 Task: Add Megafood Organic Mixed Fruit D3 1000 IU Bone Muscle & Immune Support Gummies to the cart.
Action: Mouse pressed left at (34, 94)
Screenshot: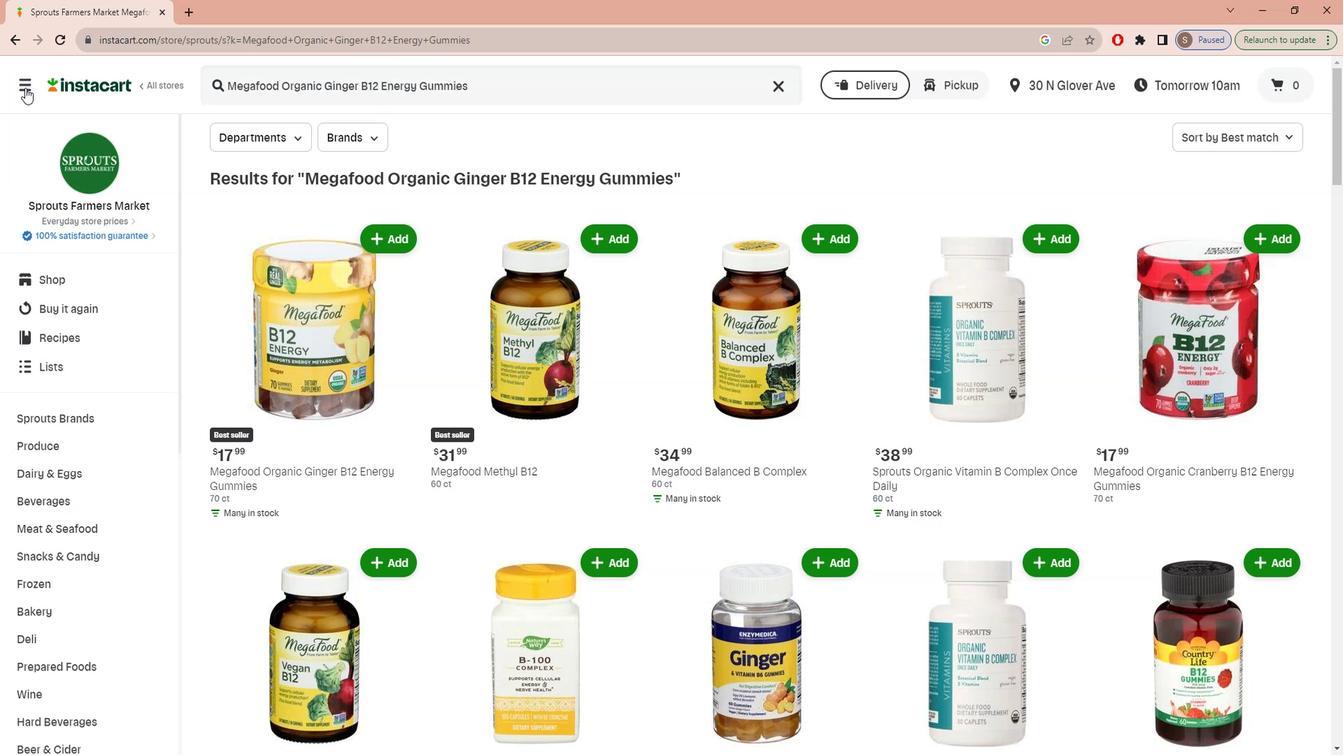
Action: Mouse moved to (41, 191)
Screenshot: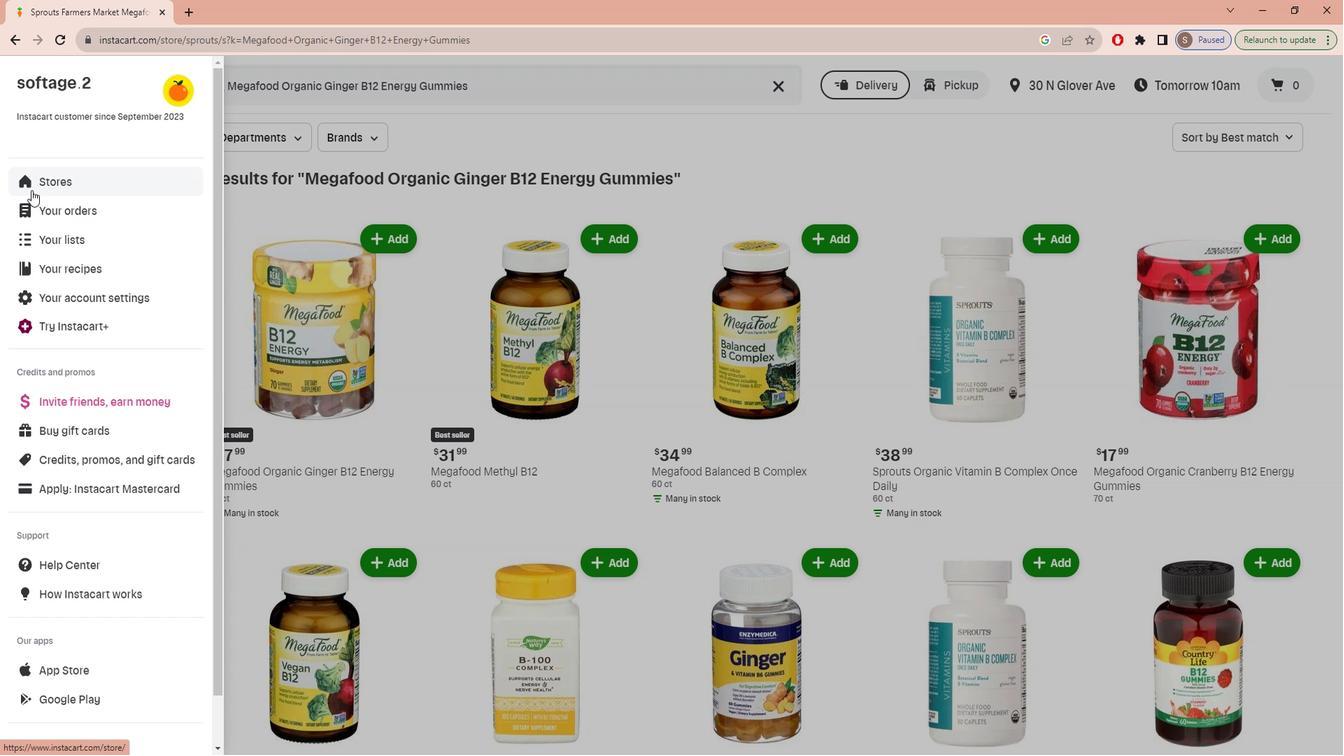 
Action: Mouse pressed left at (41, 191)
Screenshot: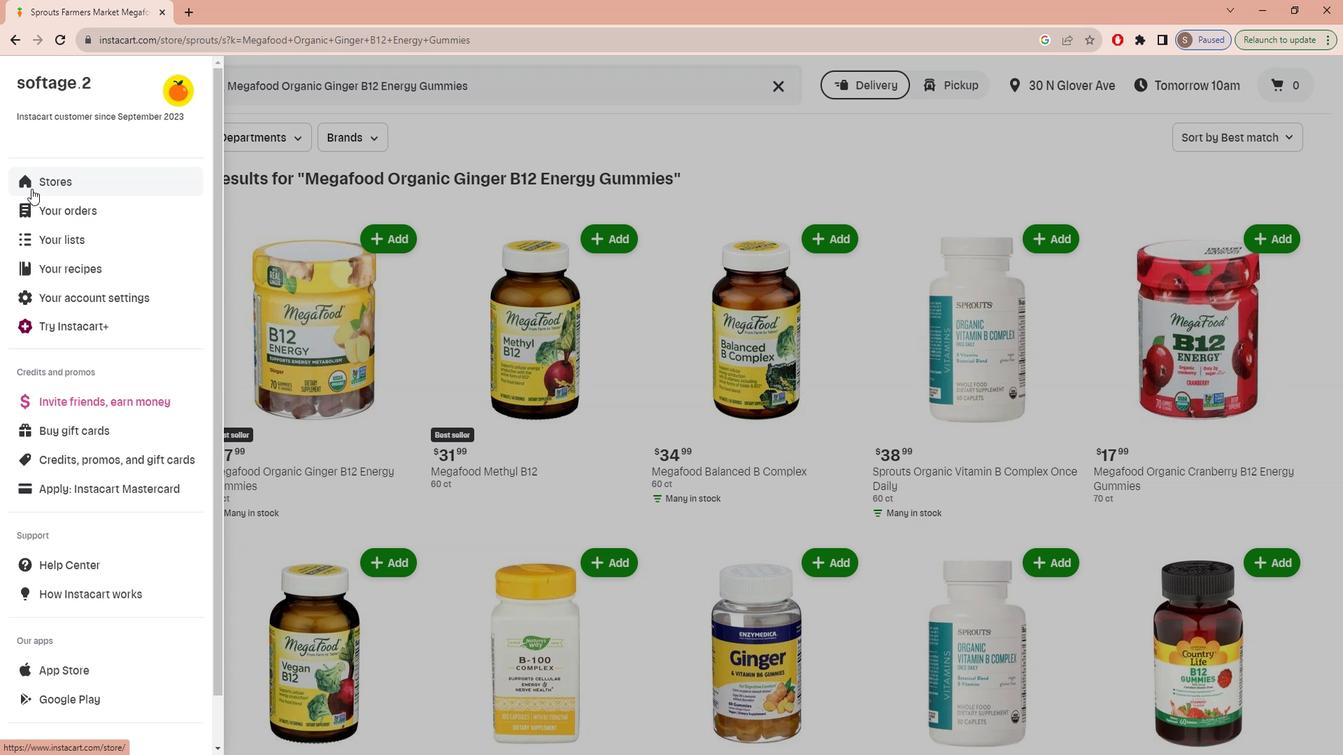 
Action: Mouse moved to (341, 146)
Screenshot: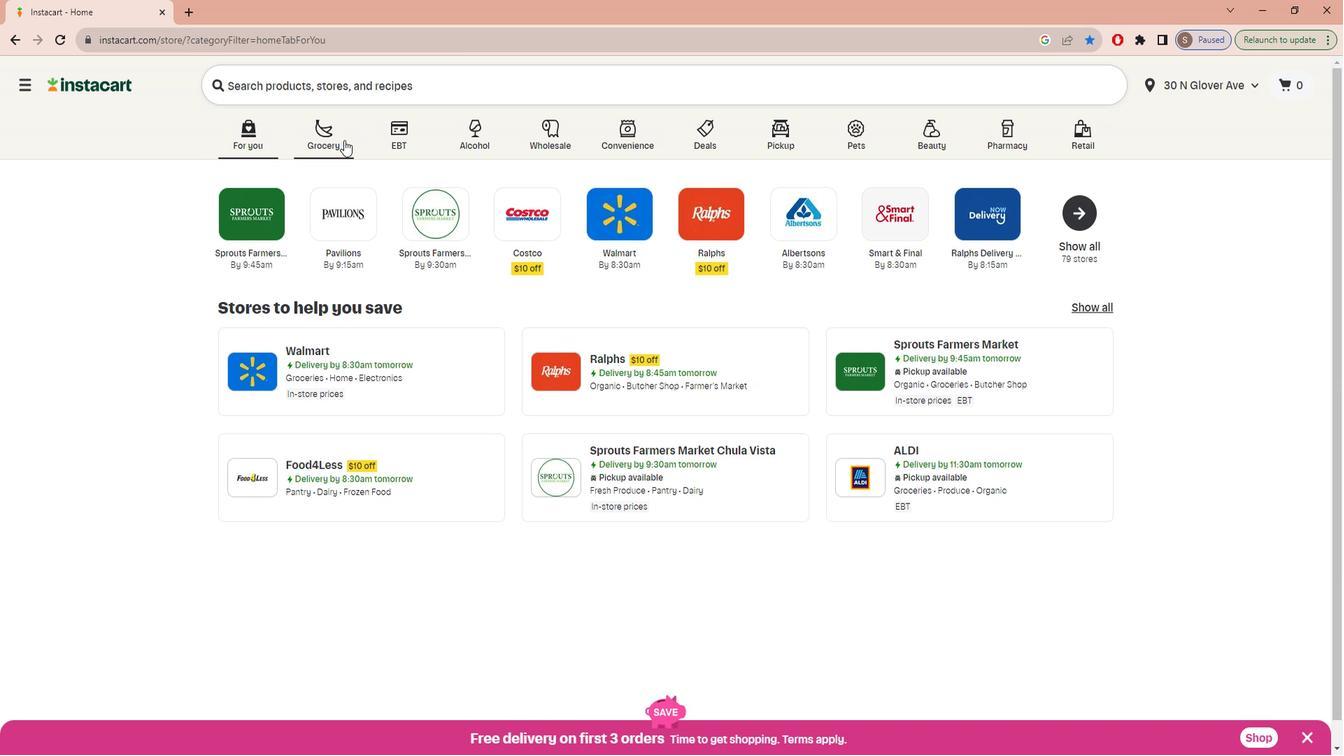 
Action: Mouse pressed left at (341, 146)
Screenshot: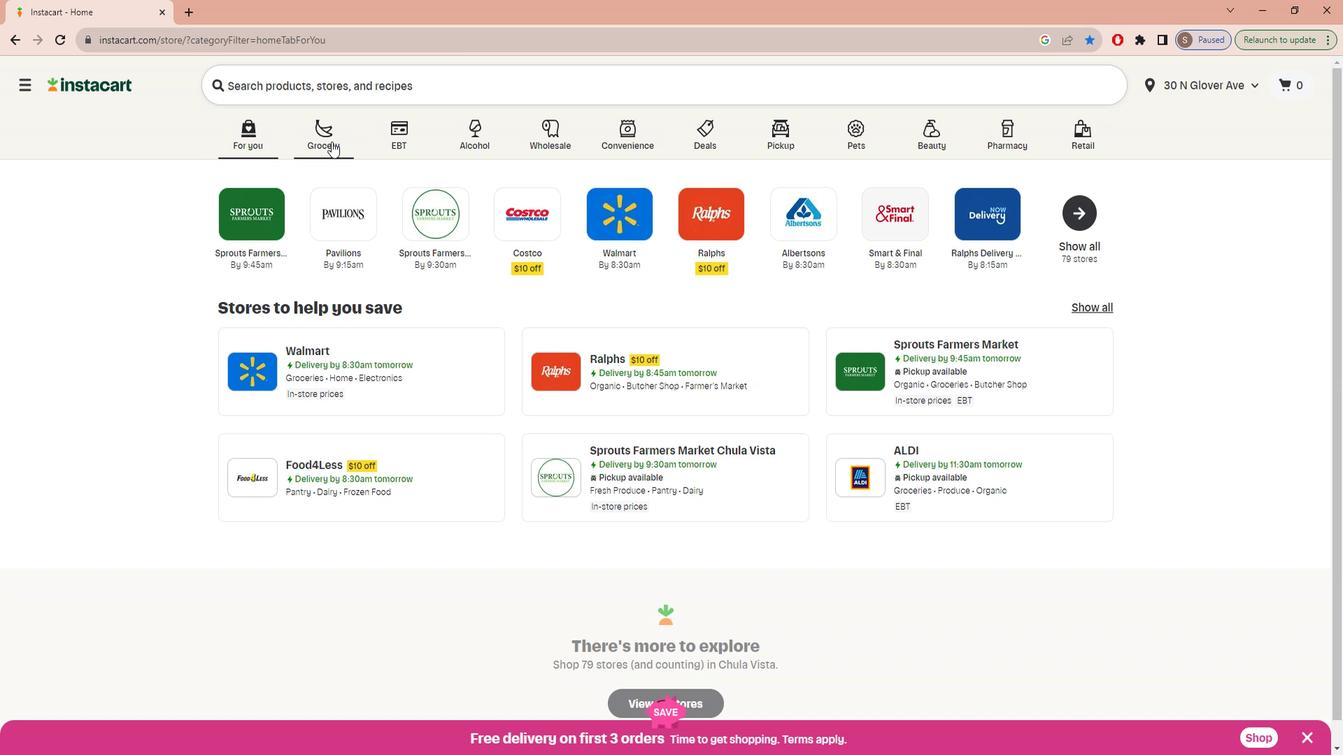 
Action: Mouse moved to (311, 410)
Screenshot: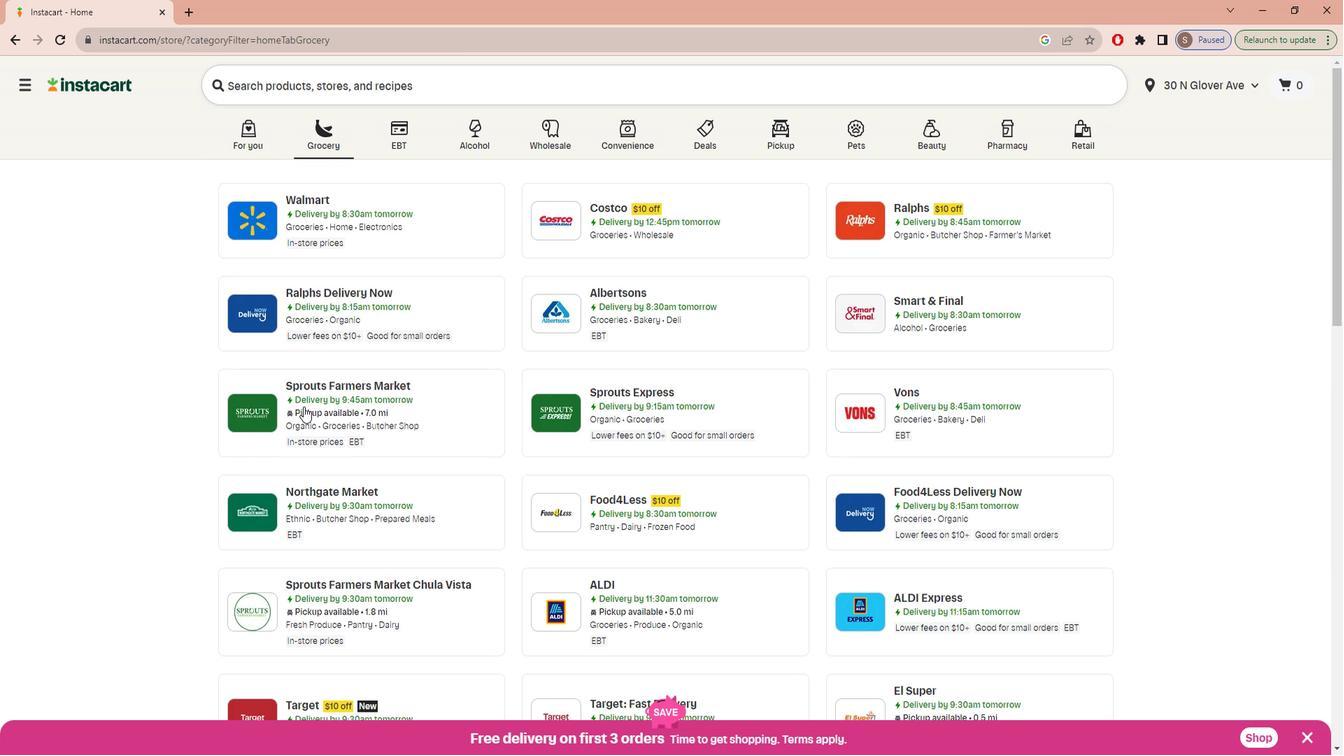 
Action: Mouse pressed left at (311, 410)
Screenshot: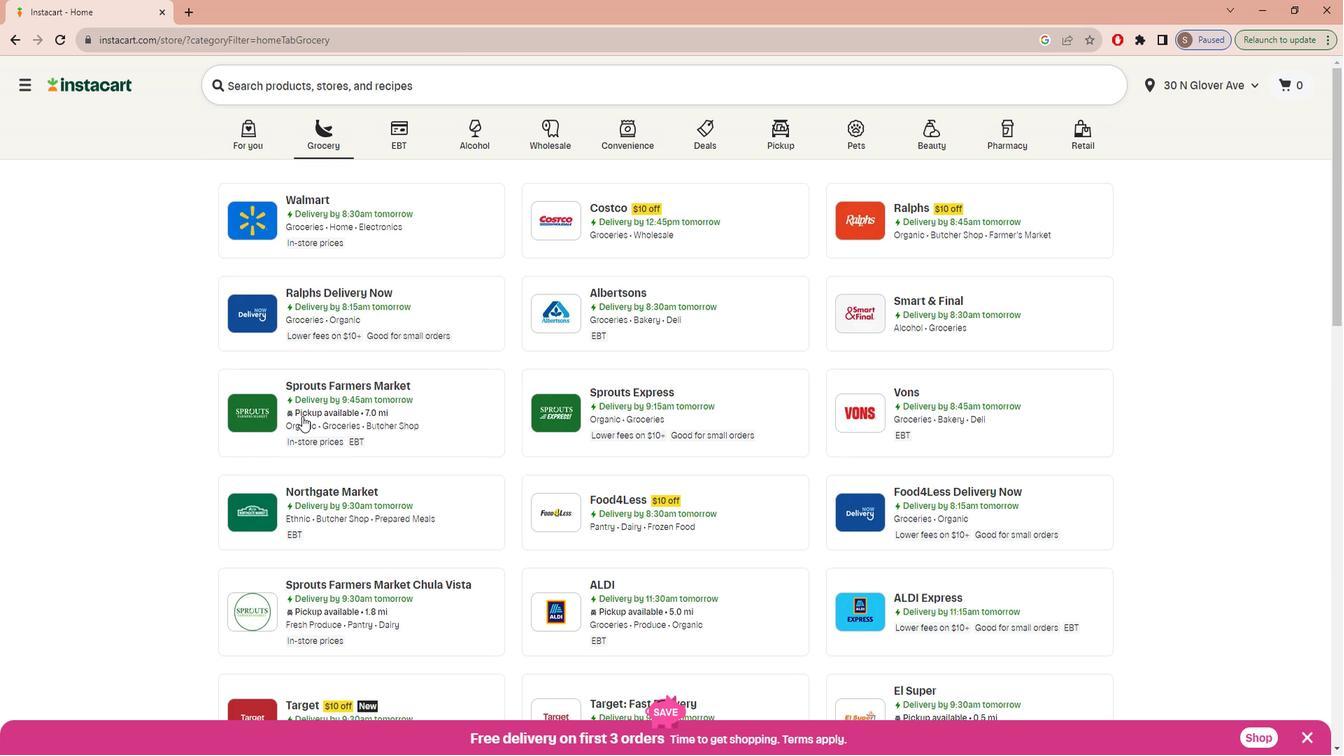
Action: Mouse moved to (132, 549)
Screenshot: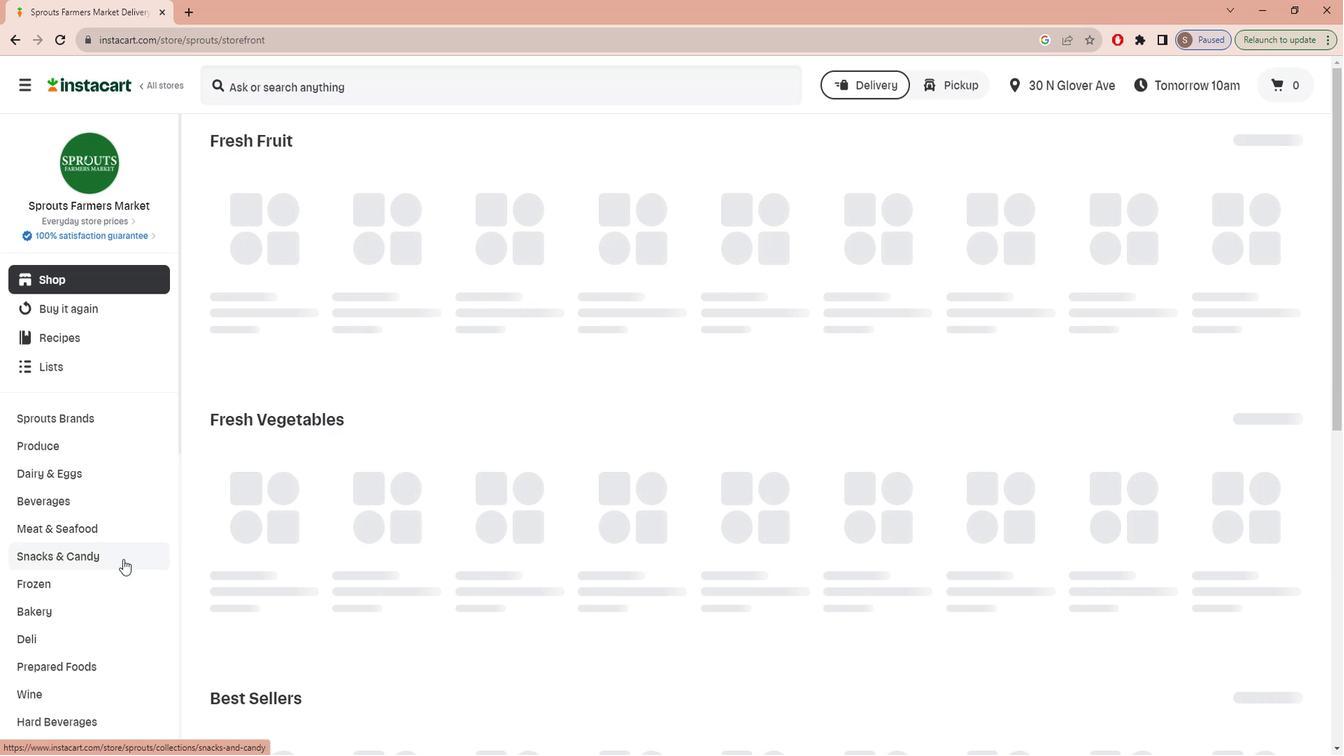 
Action: Mouse scrolled (132, 548) with delta (0, 0)
Screenshot: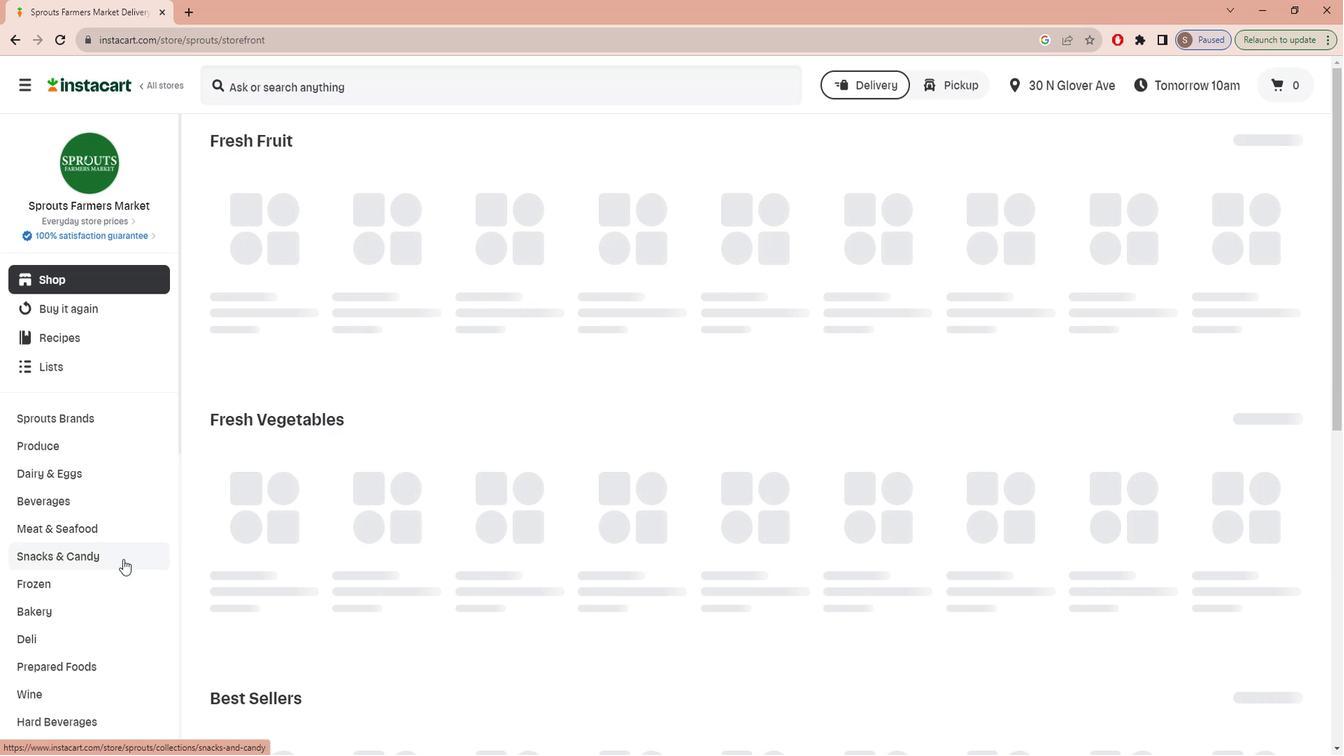 
Action: Mouse moved to (130, 549)
Screenshot: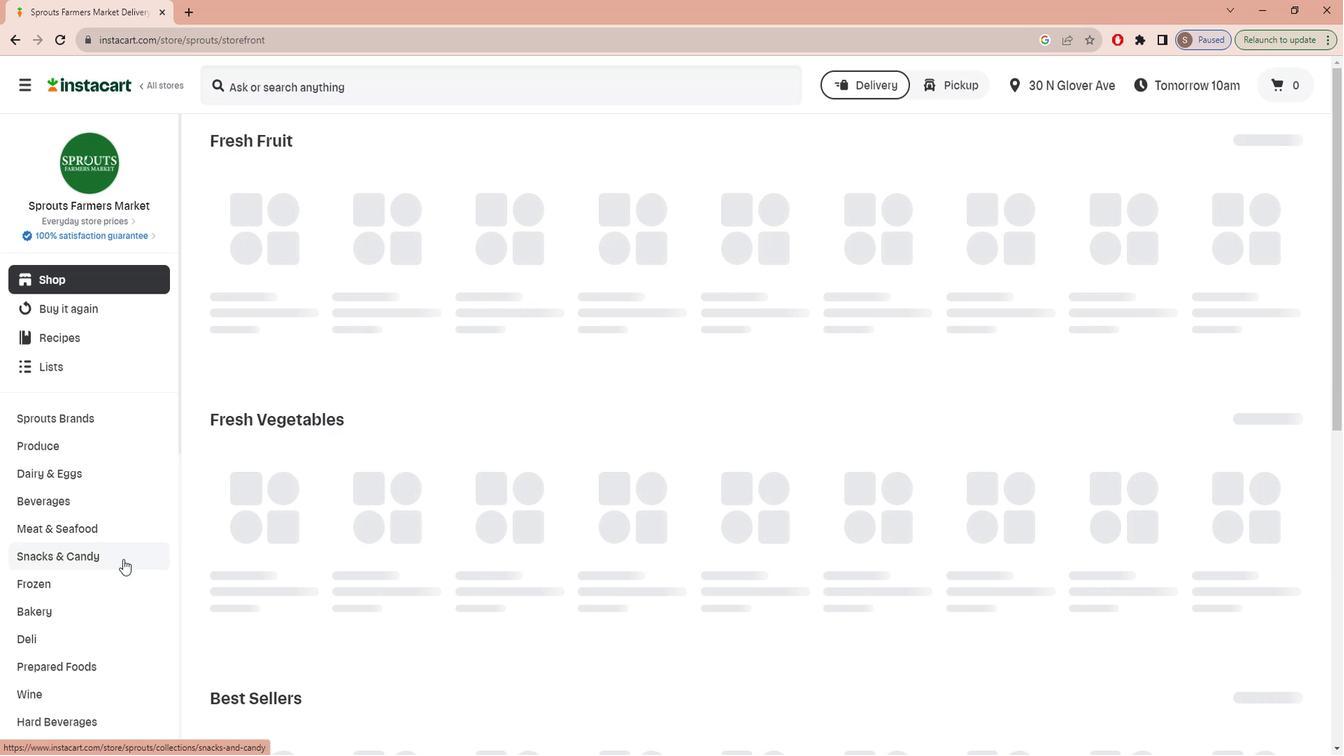 
Action: Mouse scrolled (130, 548) with delta (0, 0)
Screenshot: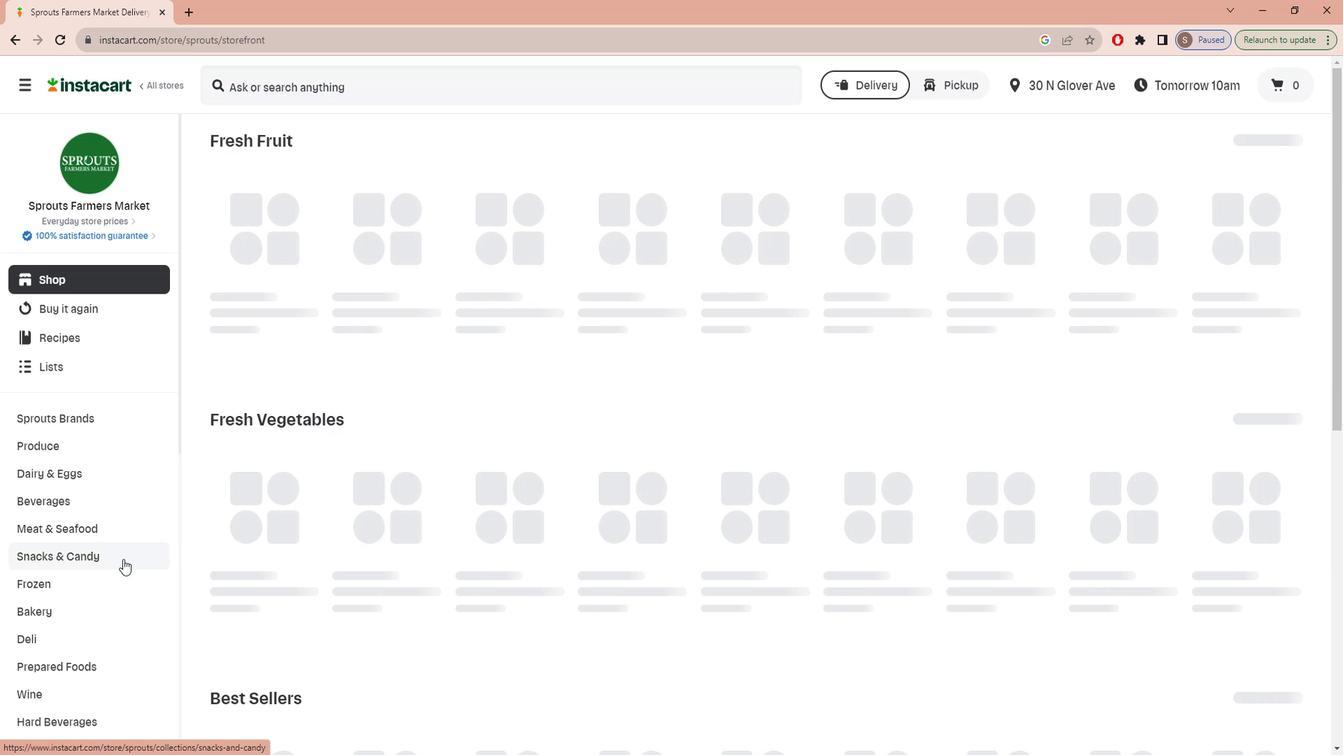 
Action: Mouse moved to (129, 550)
Screenshot: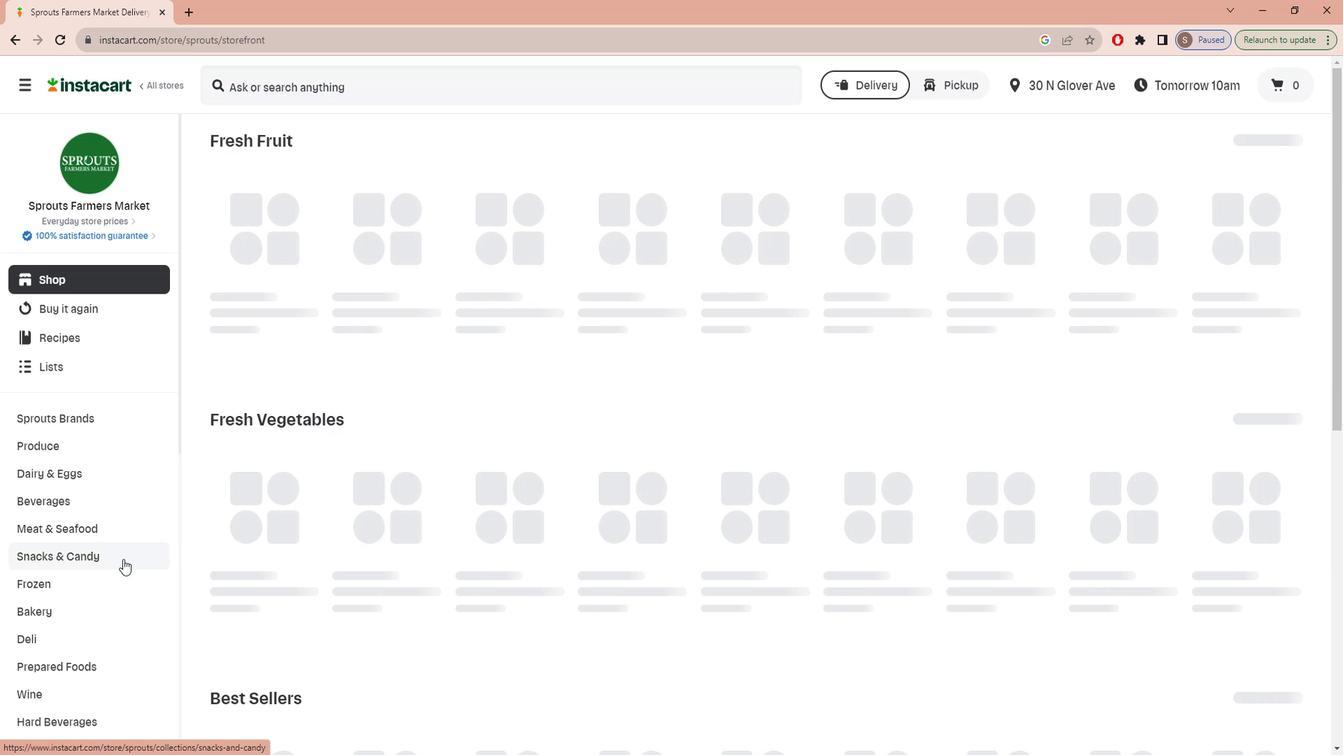
Action: Mouse scrolled (129, 549) with delta (0, 0)
Screenshot: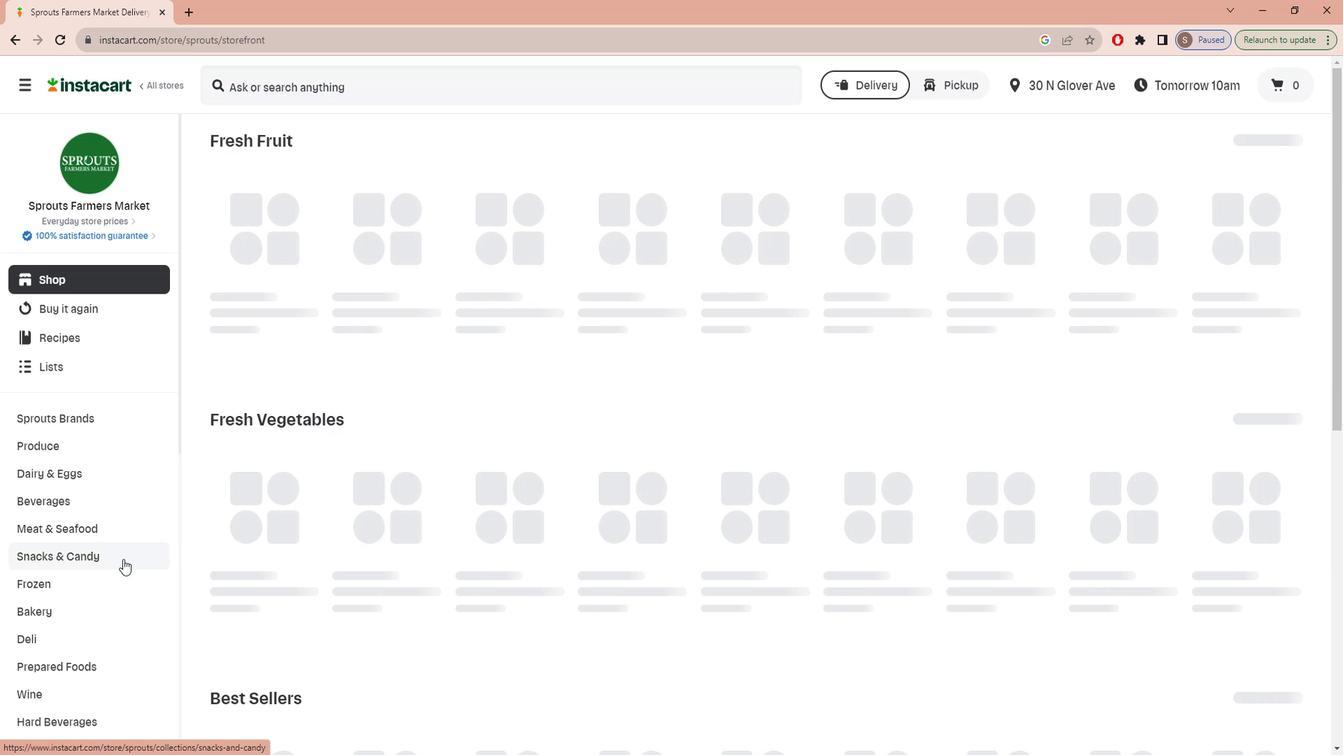 
Action: Mouse moved to (127, 551)
Screenshot: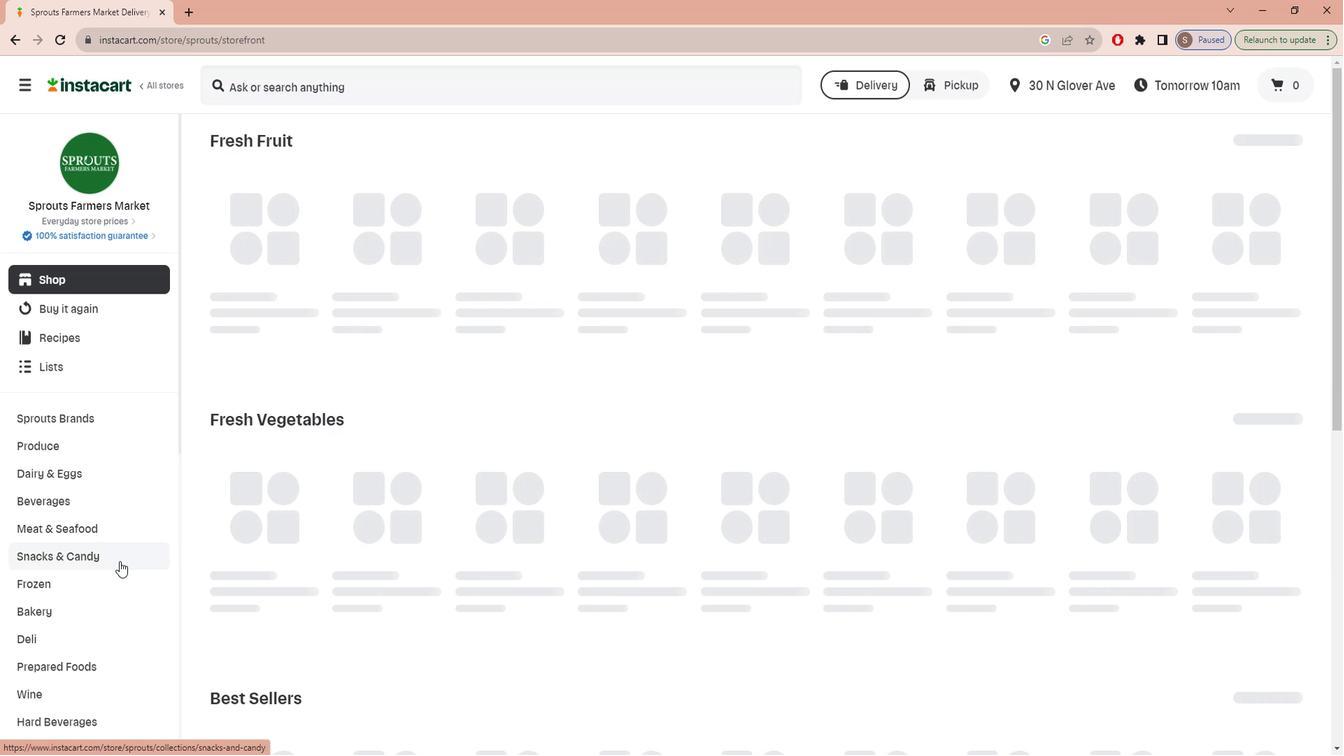 
Action: Mouse scrolled (127, 550) with delta (0, 0)
Screenshot: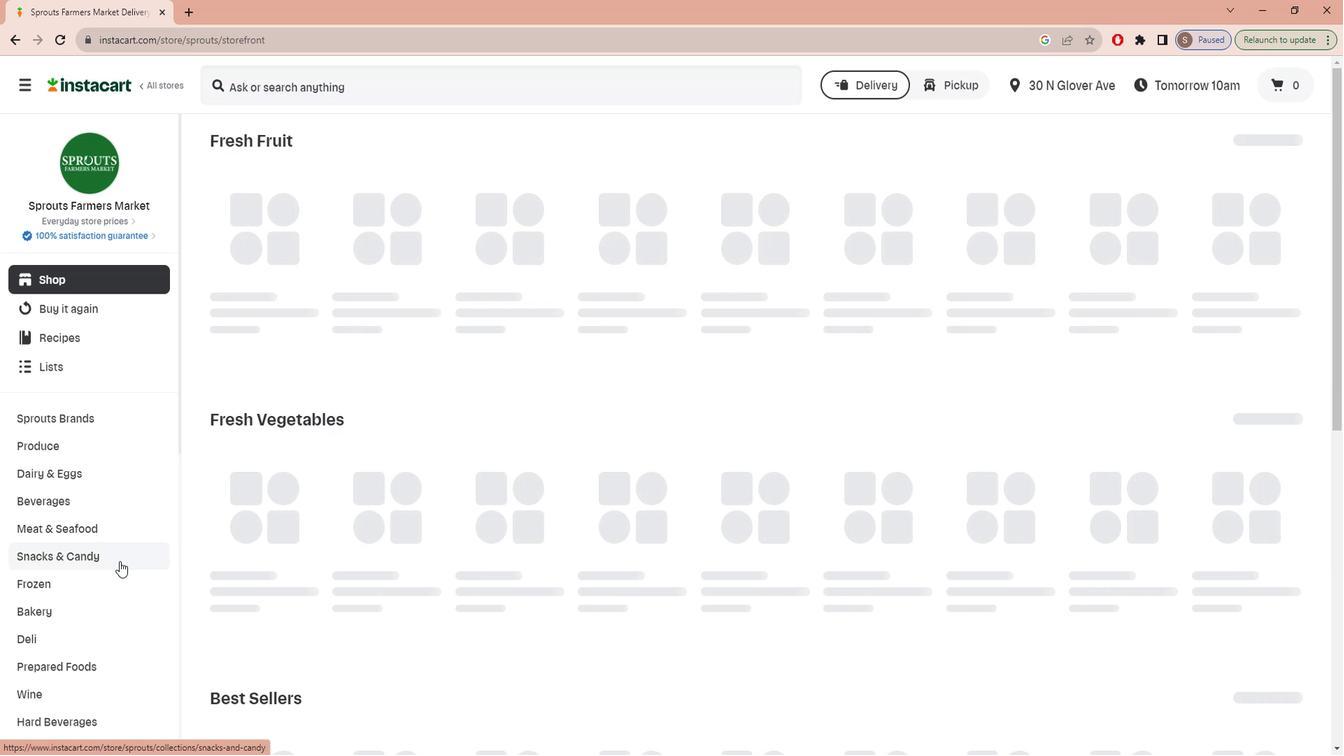 
Action: Mouse moved to (125, 551)
Screenshot: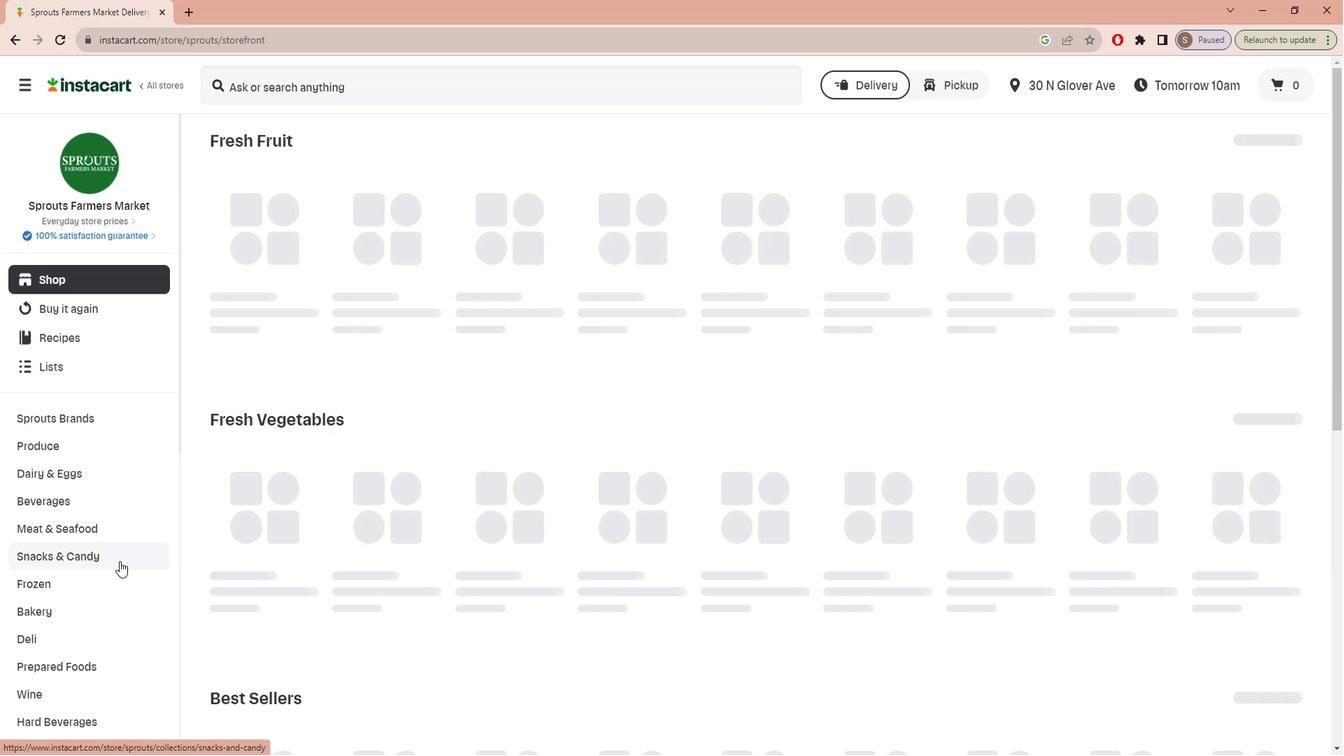 
Action: Mouse scrolled (125, 550) with delta (0, 0)
Screenshot: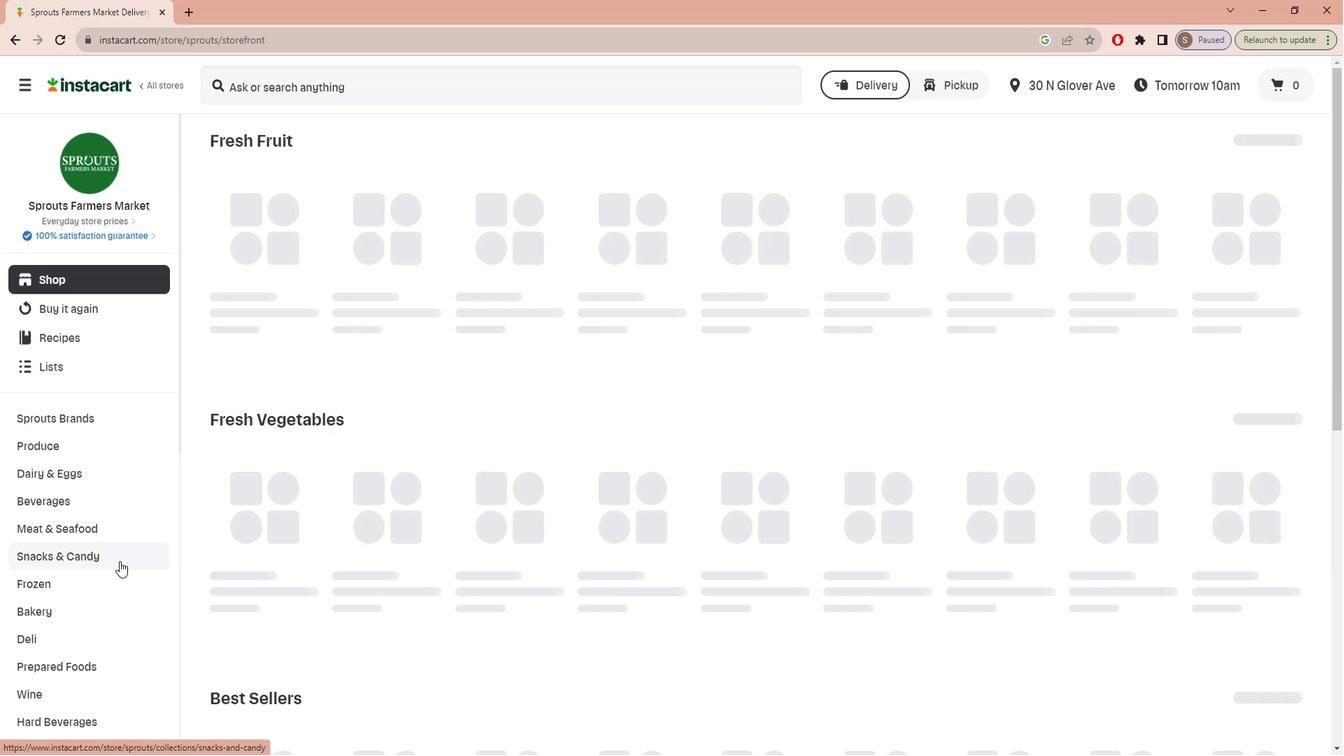 
Action: Mouse moved to (124, 552)
Screenshot: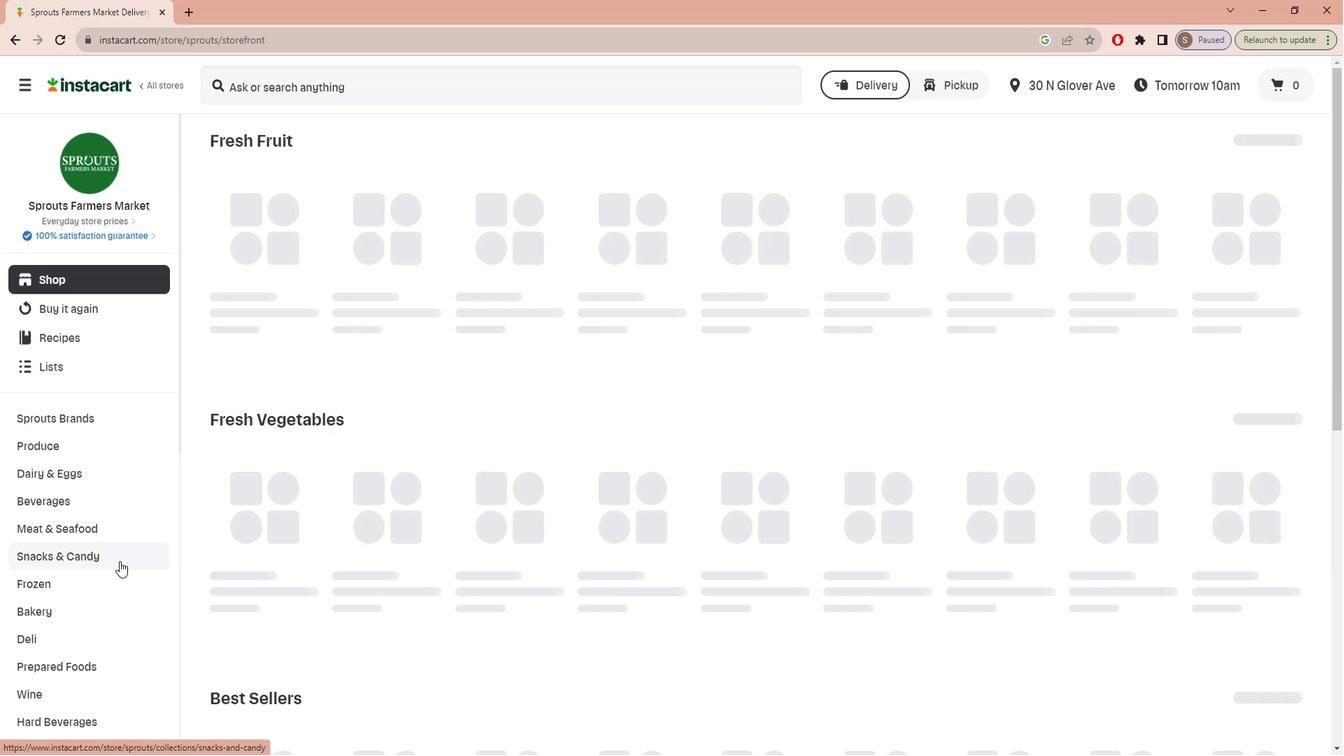 
Action: Mouse scrolled (124, 551) with delta (0, 0)
Screenshot: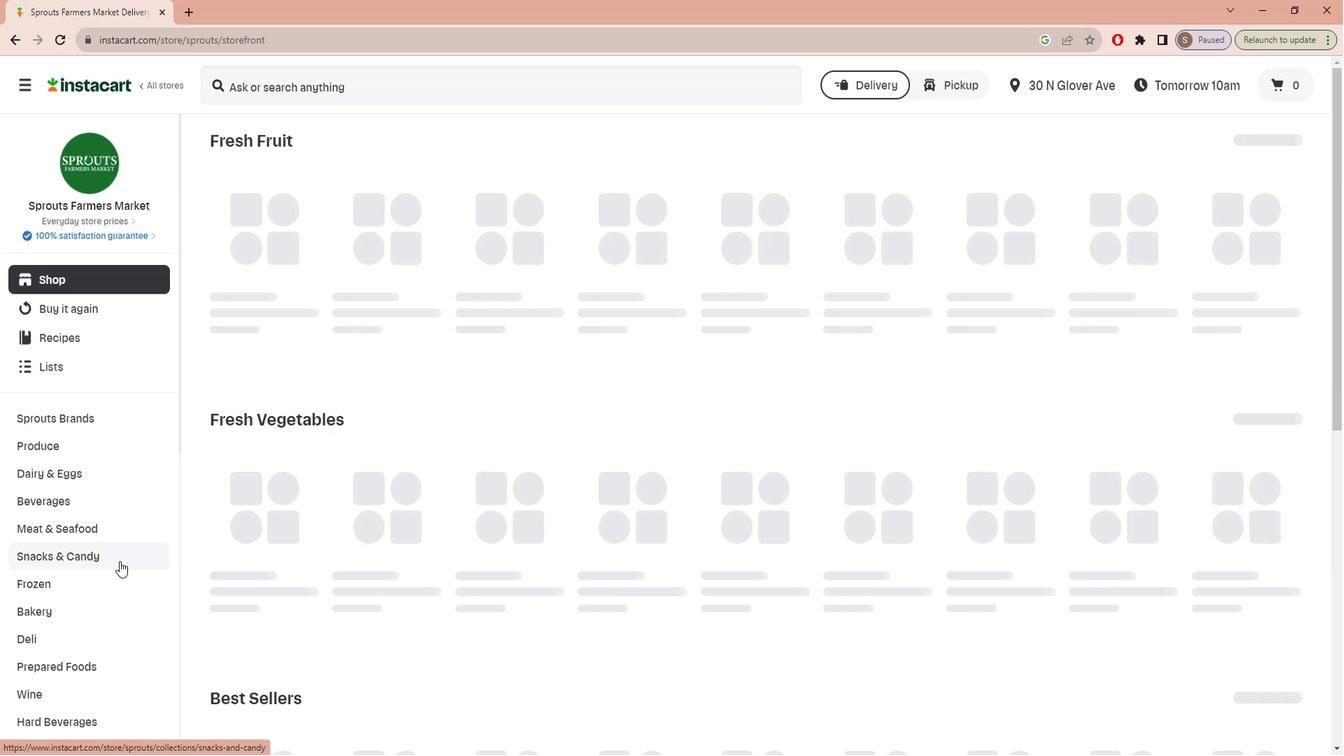 
Action: Mouse moved to (123, 552)
Screenshot: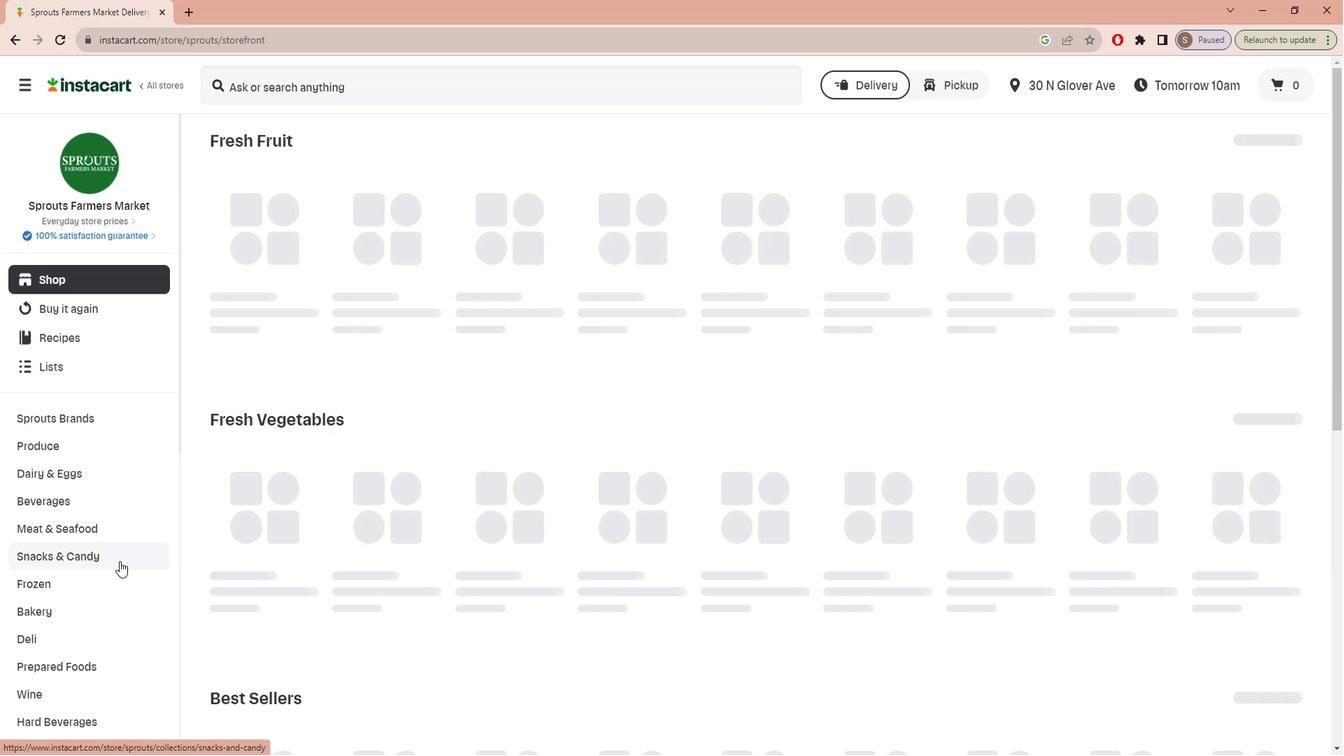 
Action: Mouse scrolled (123, 551) with delta (0, 0)
Screenshot: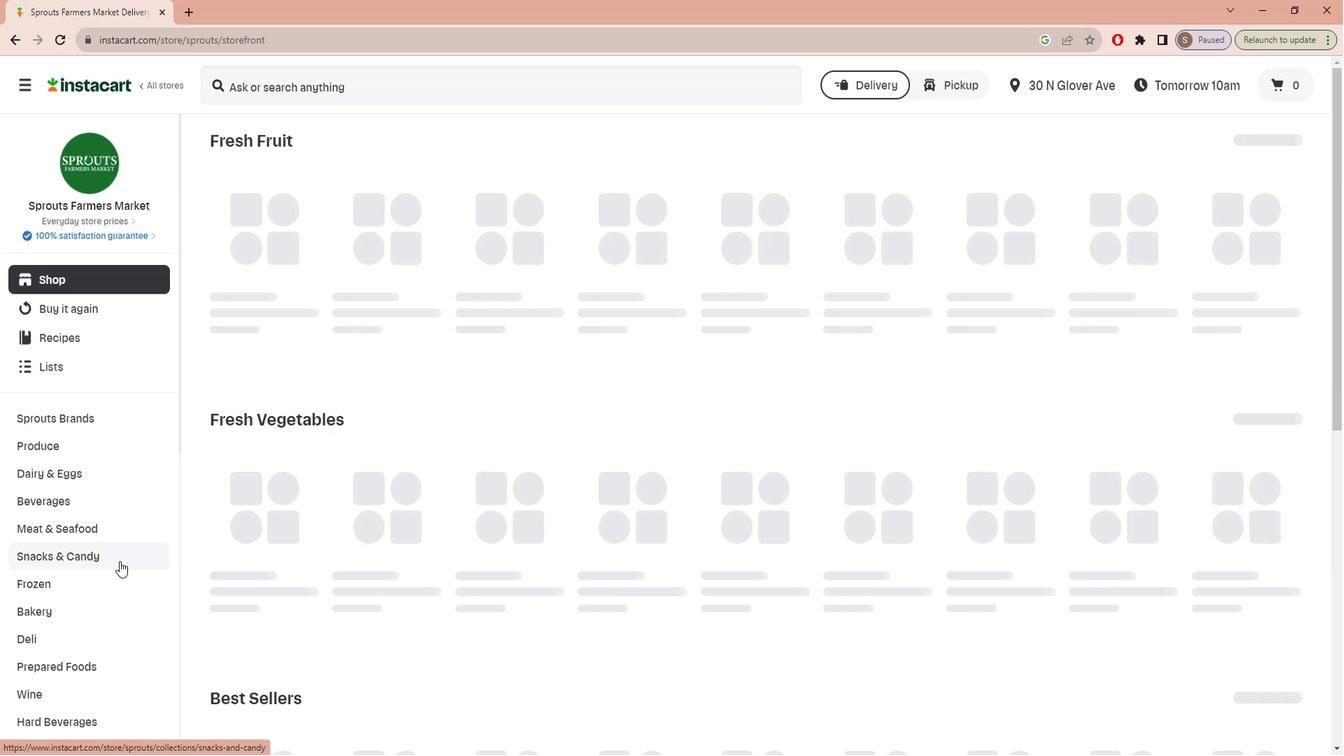 
Action: Mouse moved to (114, 556)
Screenshot: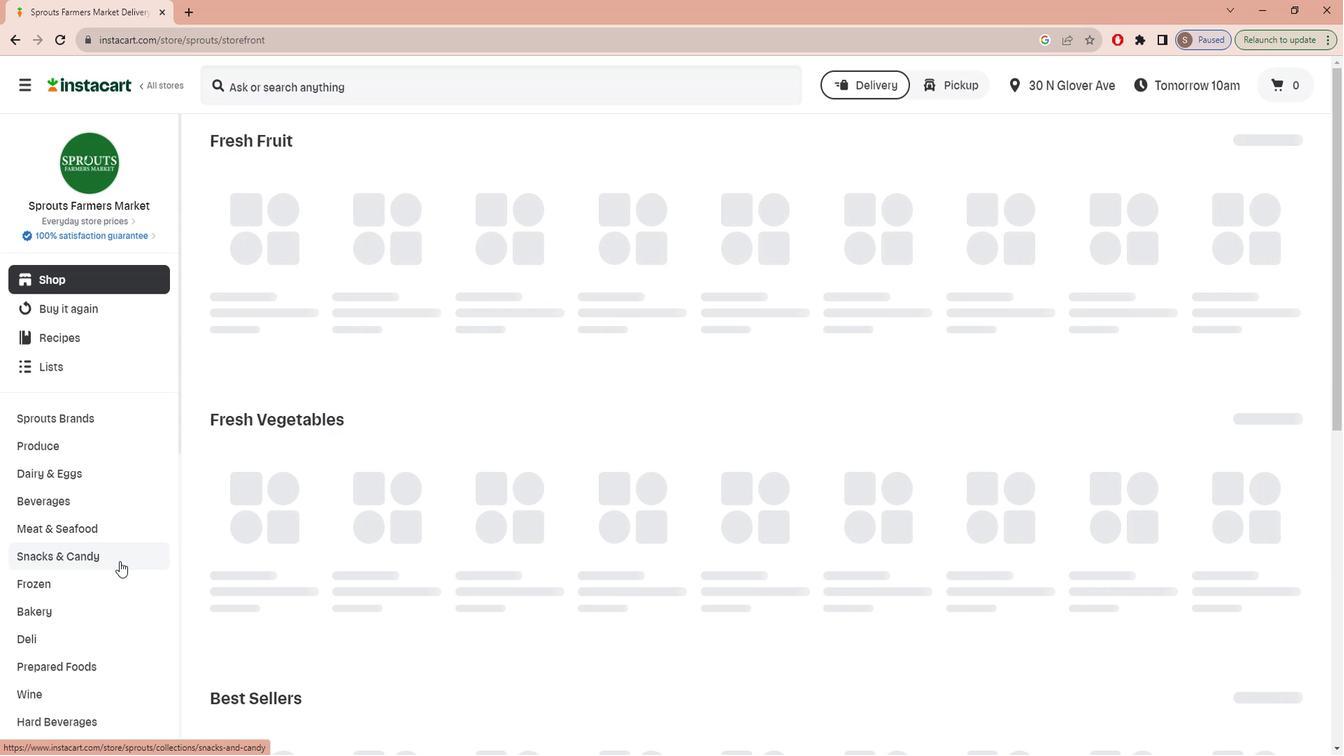 
Action: Mouse scrolled (114, 555) with delta (0, 0)
Screenshot: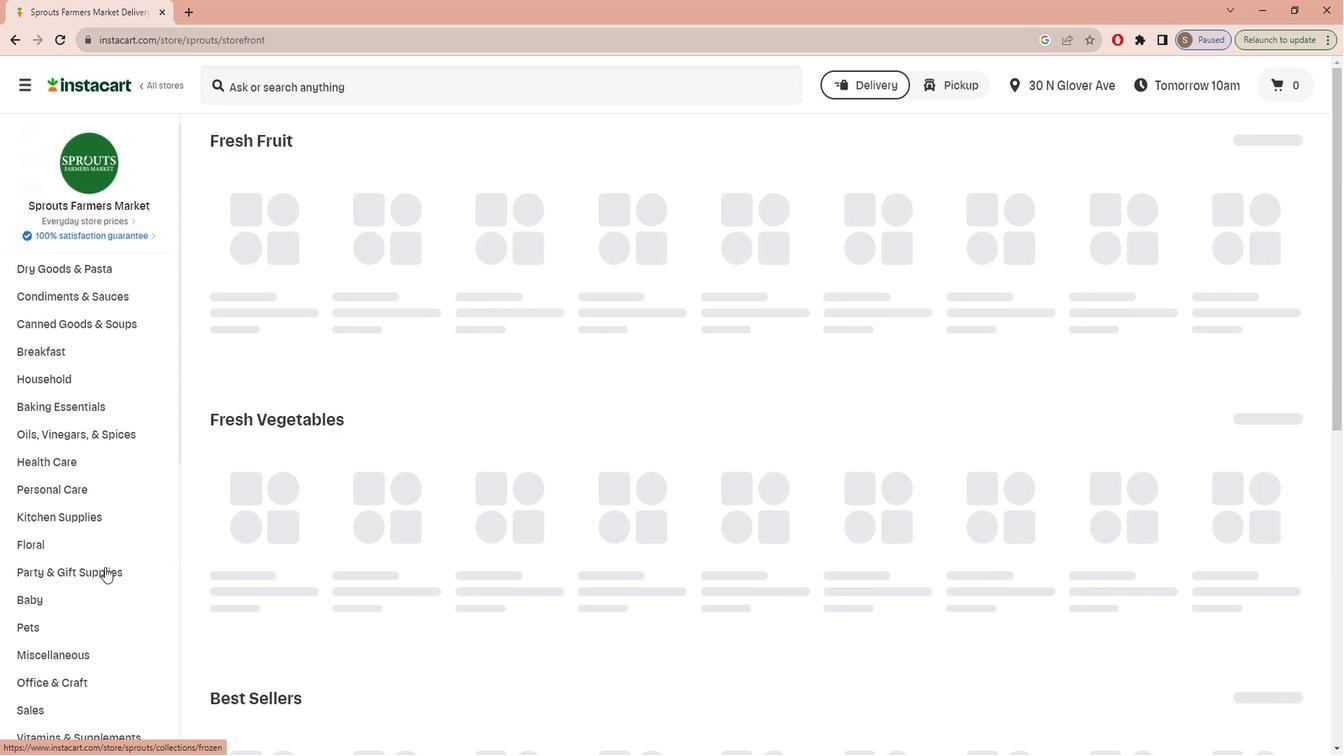 
Action: Mouse scrolled (114, 555) with delta (0, 0)
Screenshot: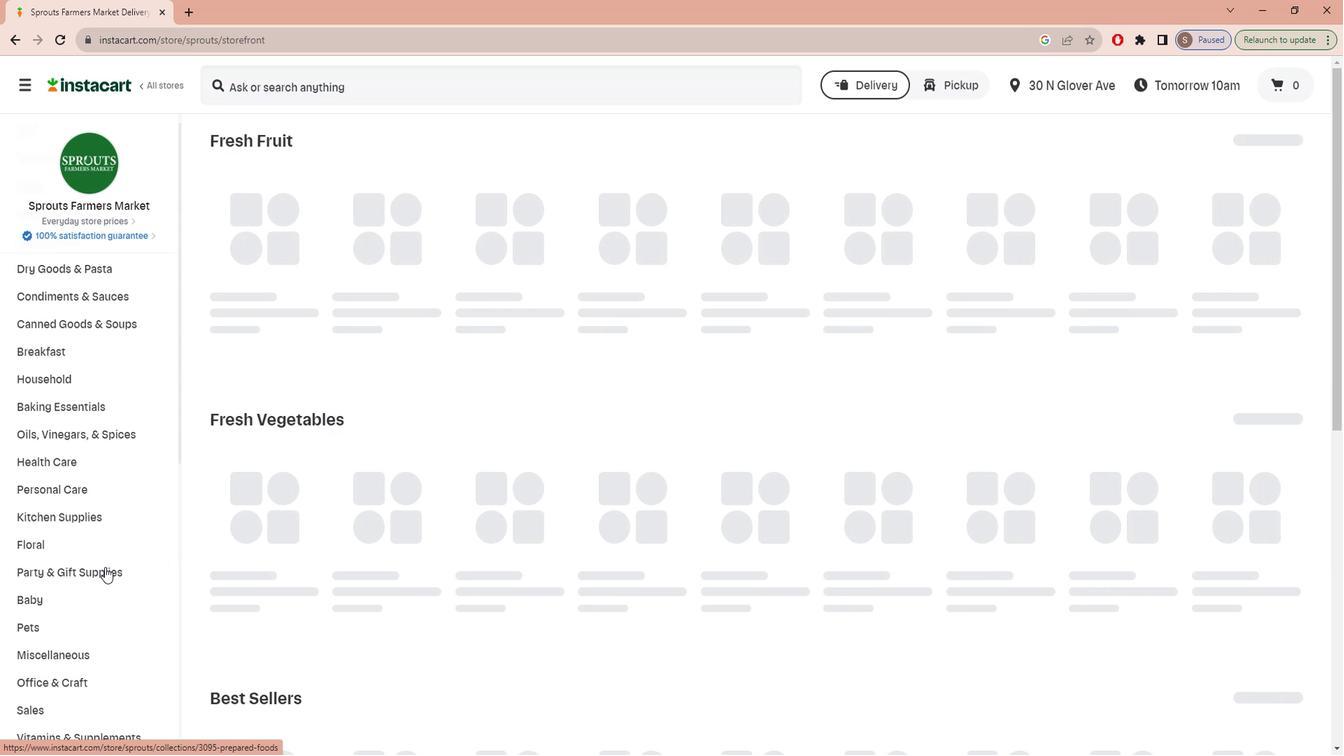 
Action: Mouse scrolled (114, 555) with delta (0, 0)
Screenshot: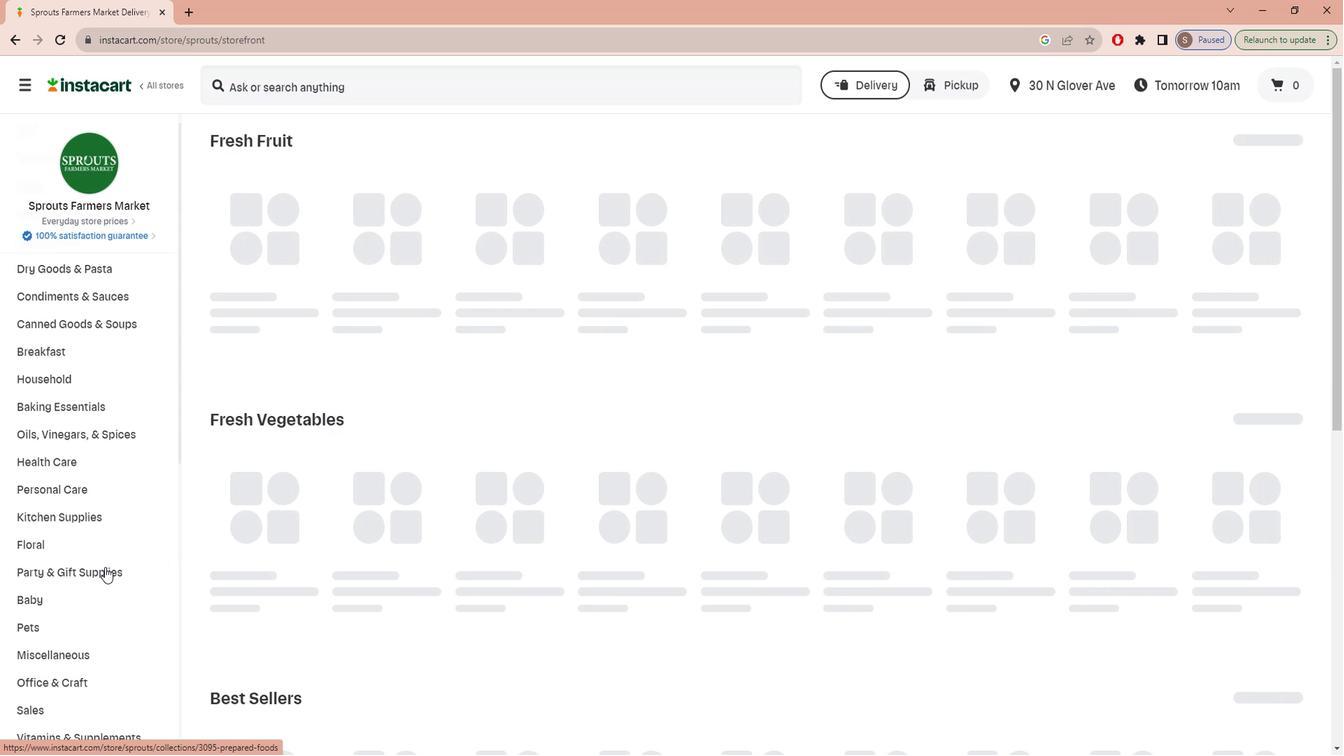 
Action: Mouse scrolled (114, 555) with delta (0, 0)
Screenshot: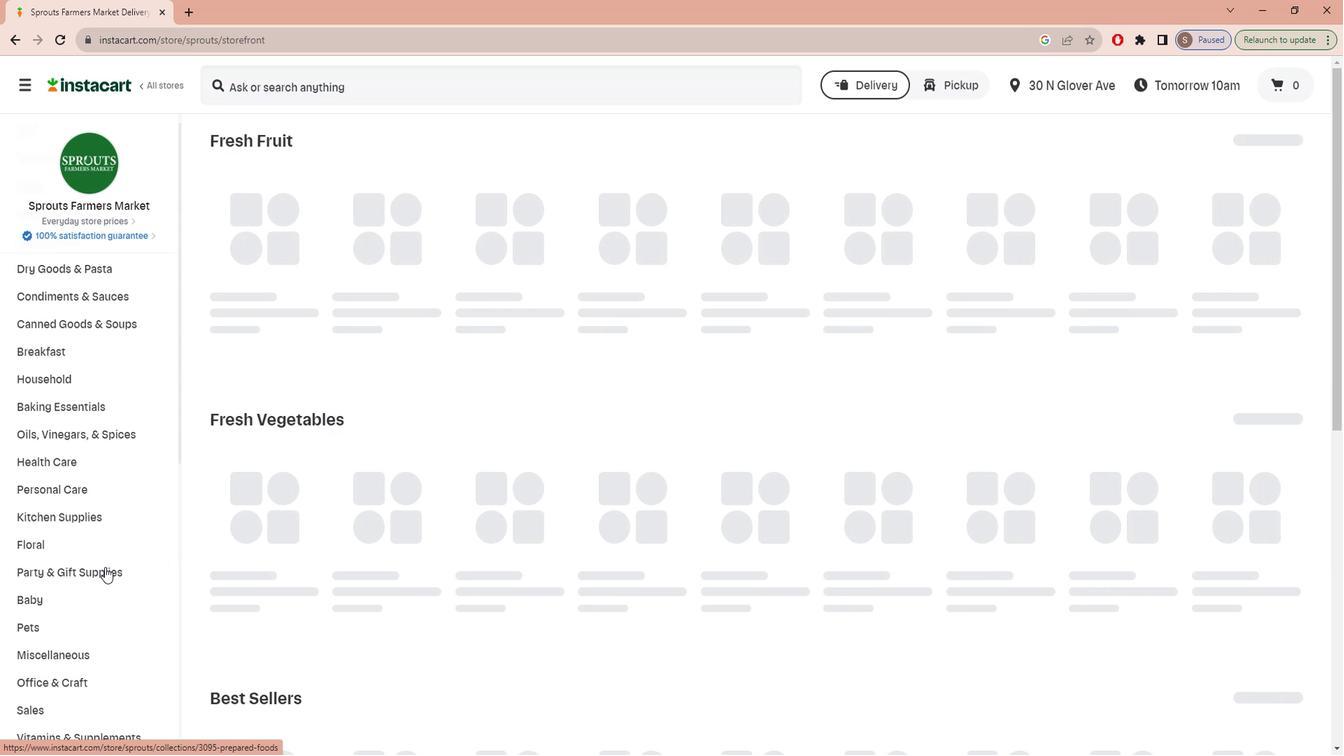 
Action: Mouse scrolled (114, 555) with delta (0, 0)
Screenshot: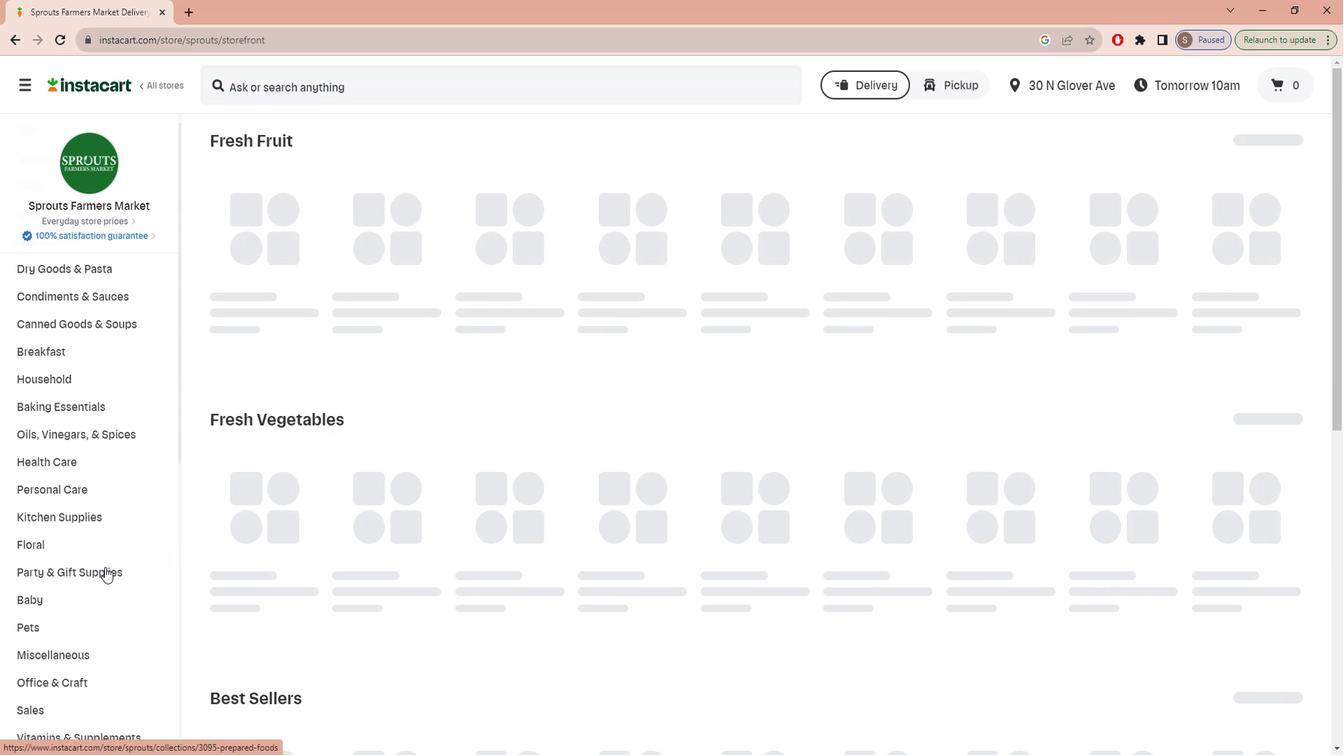 
Action: Mouse scrolled (114, 555) with delta (0, 0)
Screenshot: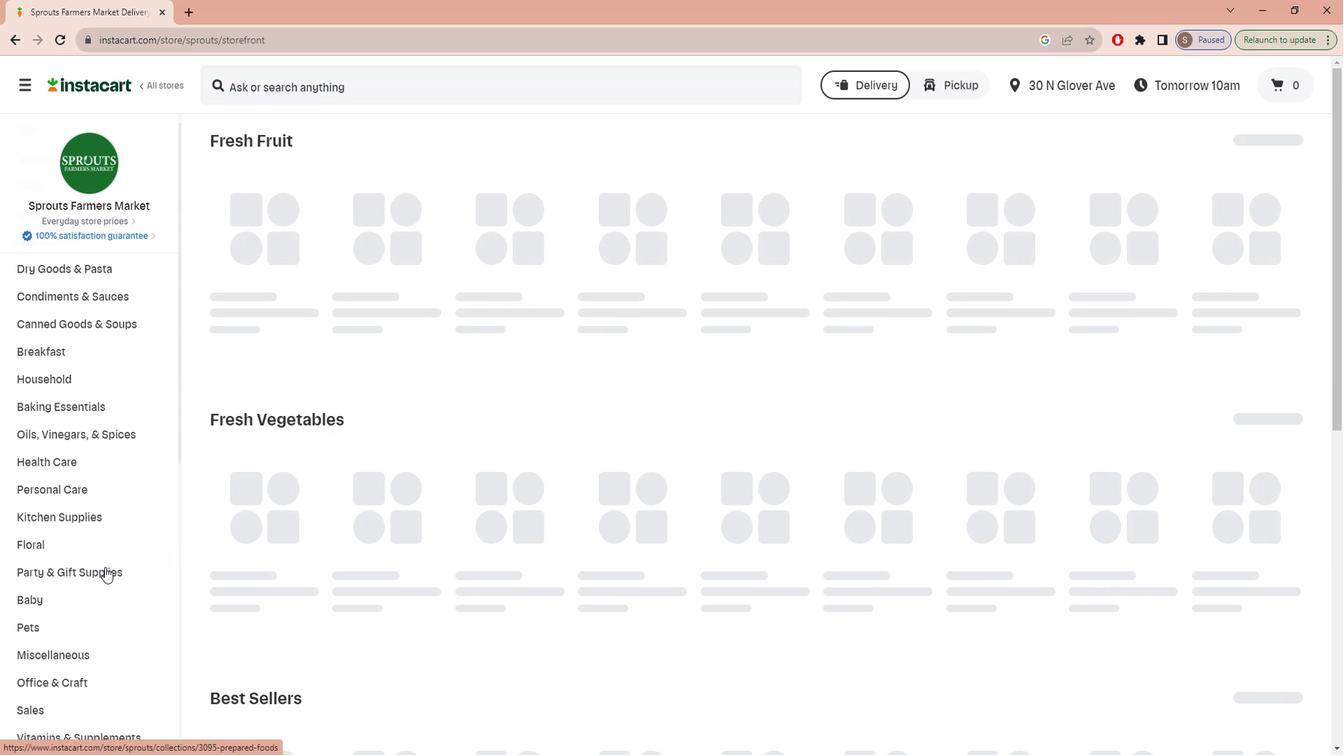 
Action: Mouse moved to (114, 556)
Screenshot: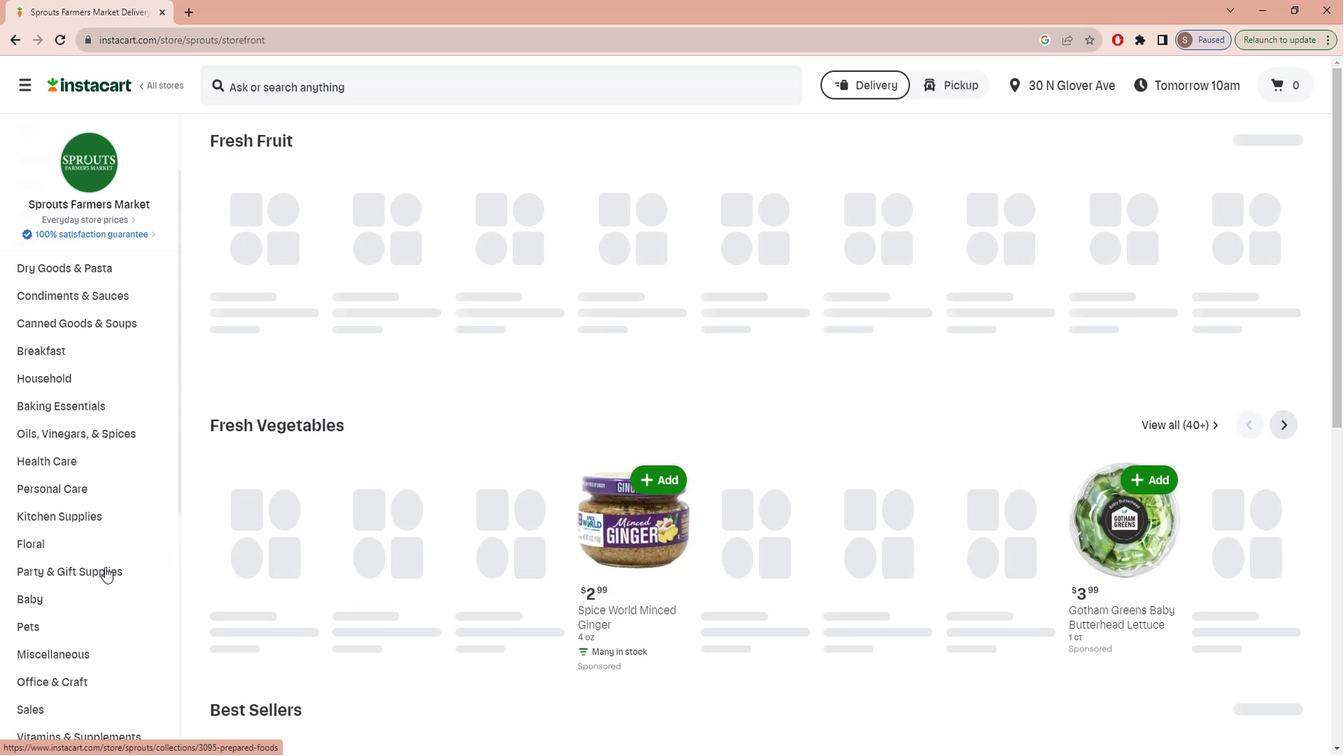 
Action: Mouse scrolled (114, 555) with delta (0, 0)
Screenshot: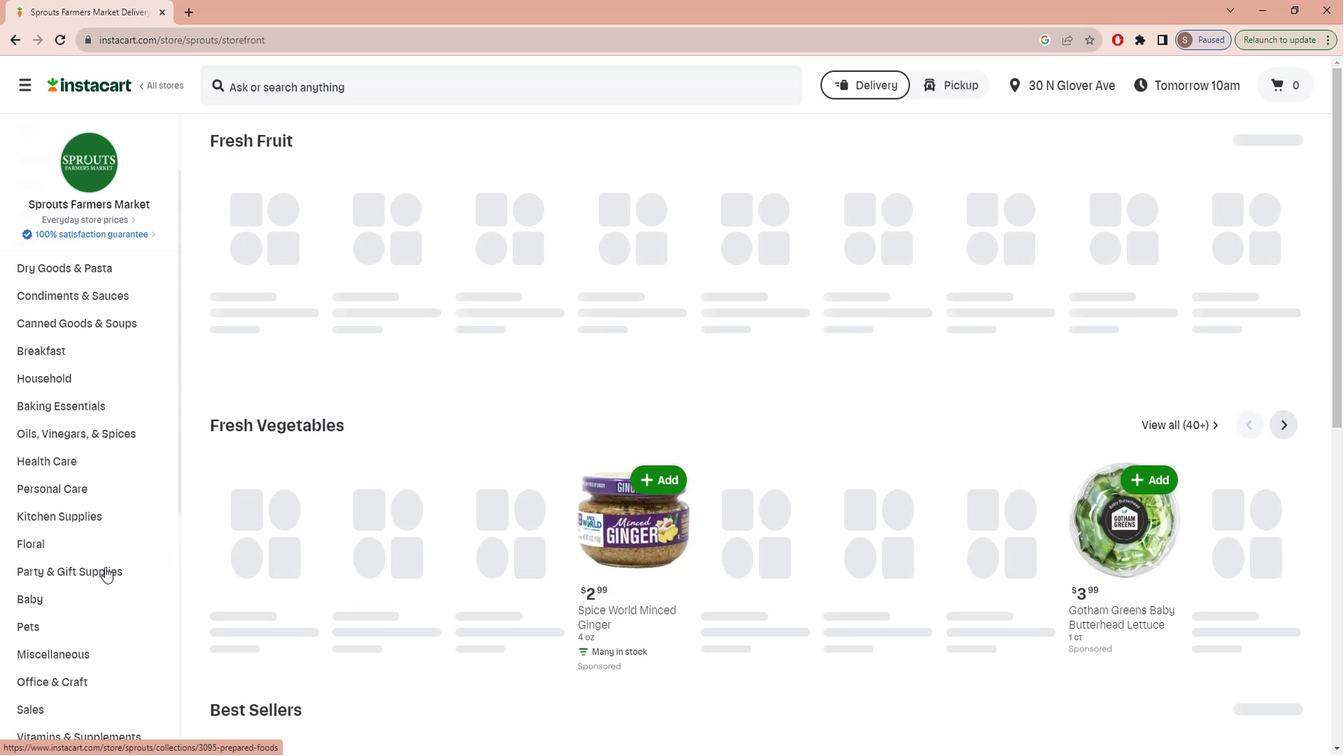 
Action: Mouse moved to (111, 658)
Screenshot: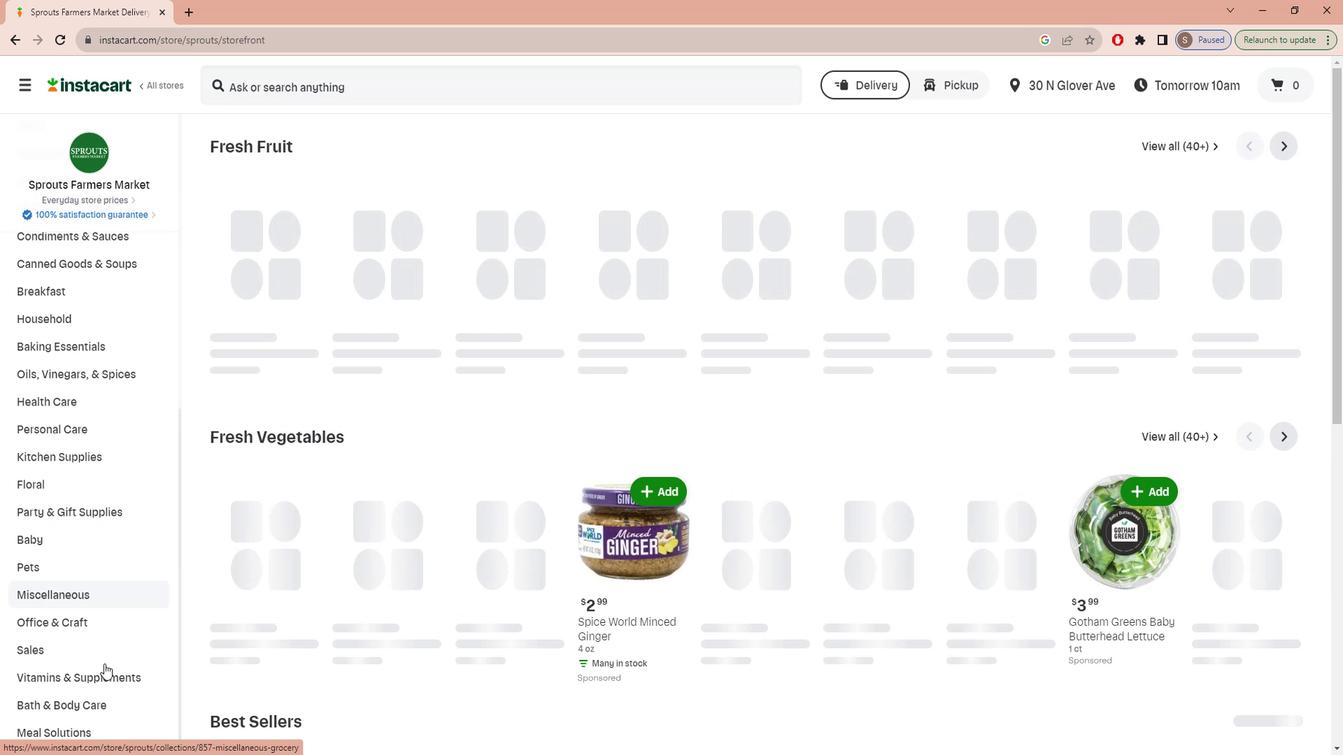 
Action: Mouse pressed left at (111, 658)
Screenshot: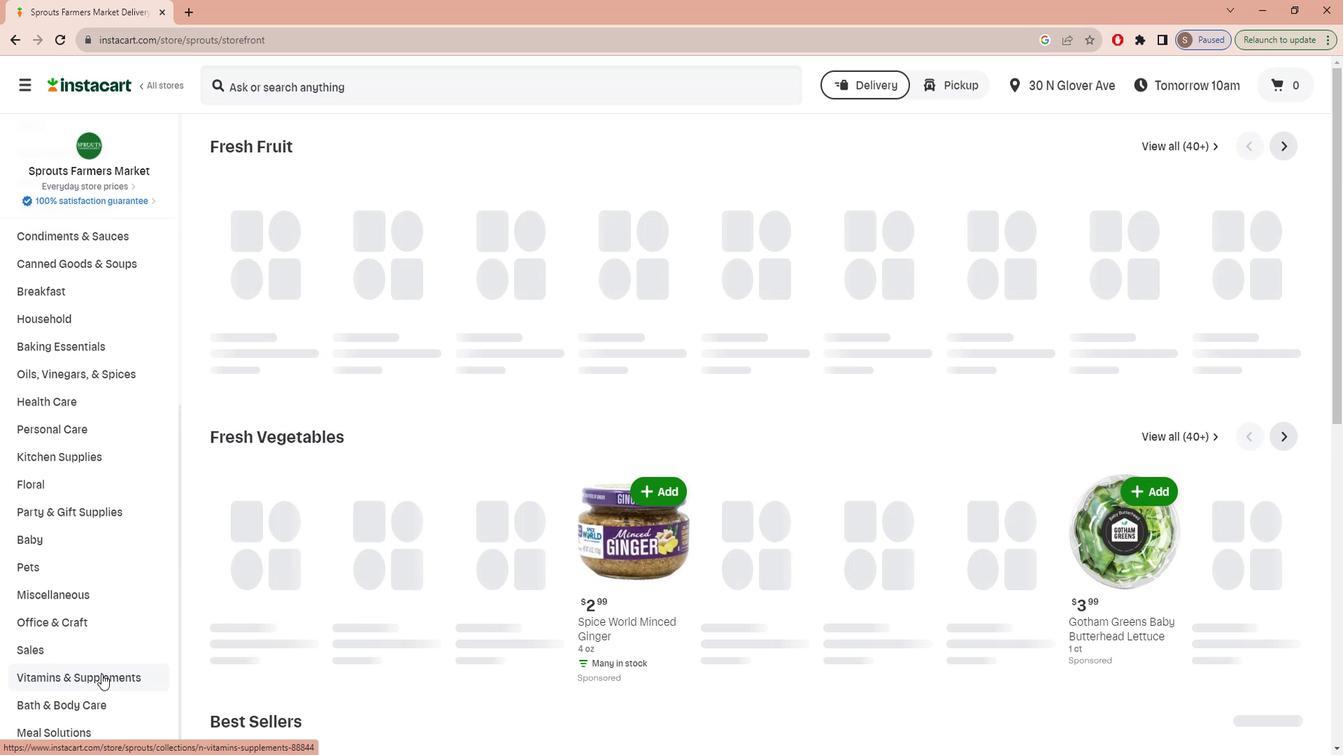 
Action: Mouse moved to (1305, 186)
Screenshot: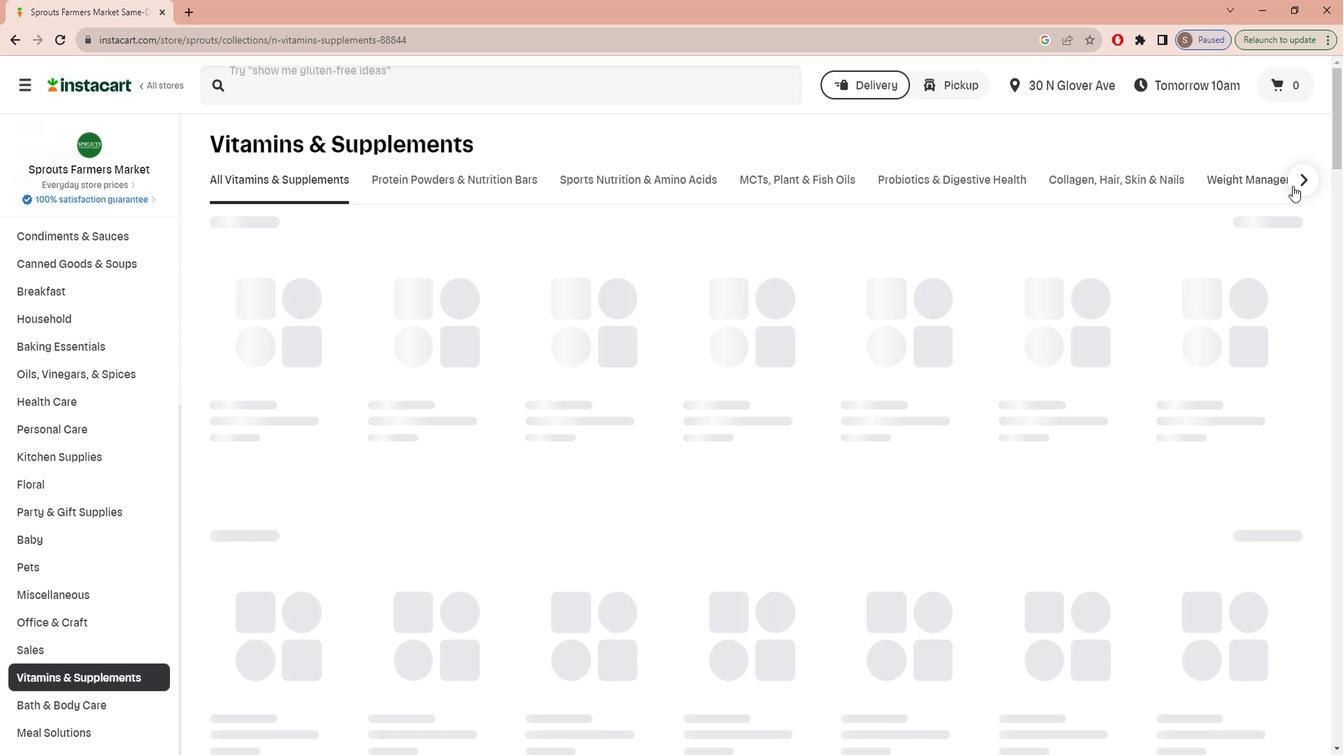 
Action: Mouse pressed left at (1305, 186)
Screenshot: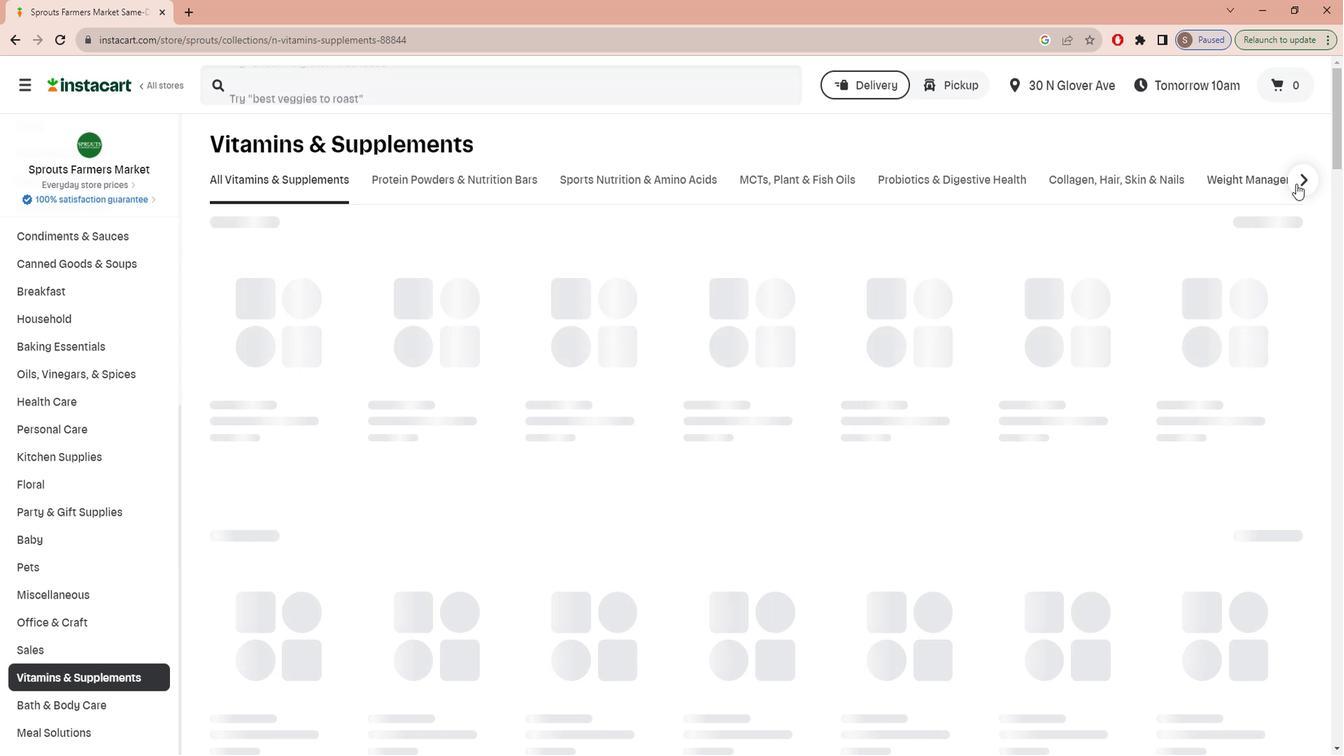 
Action: Mouse moved to (955, 182)
Screenshot: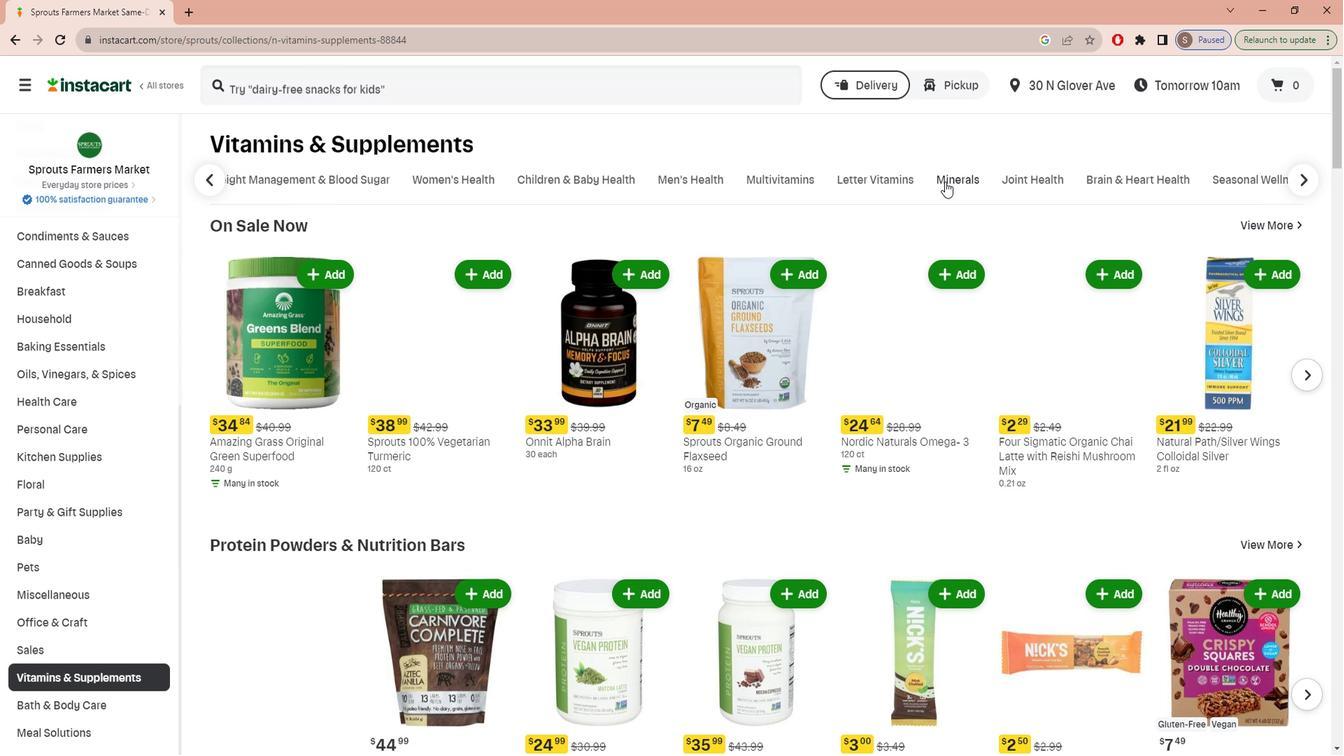 
Action: Mouse pressed left at (955, 182)
Screenshot: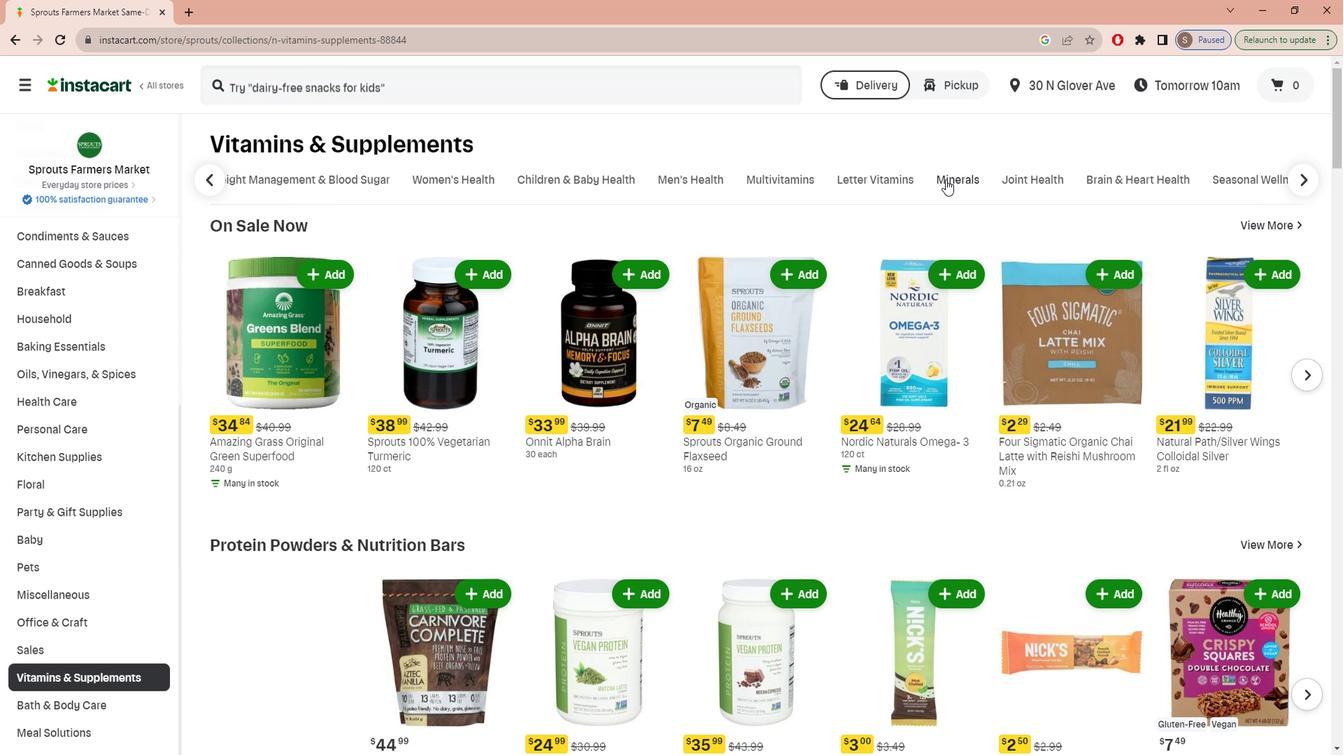 
Action: Mouse moved to (510, 90)
Screenshot: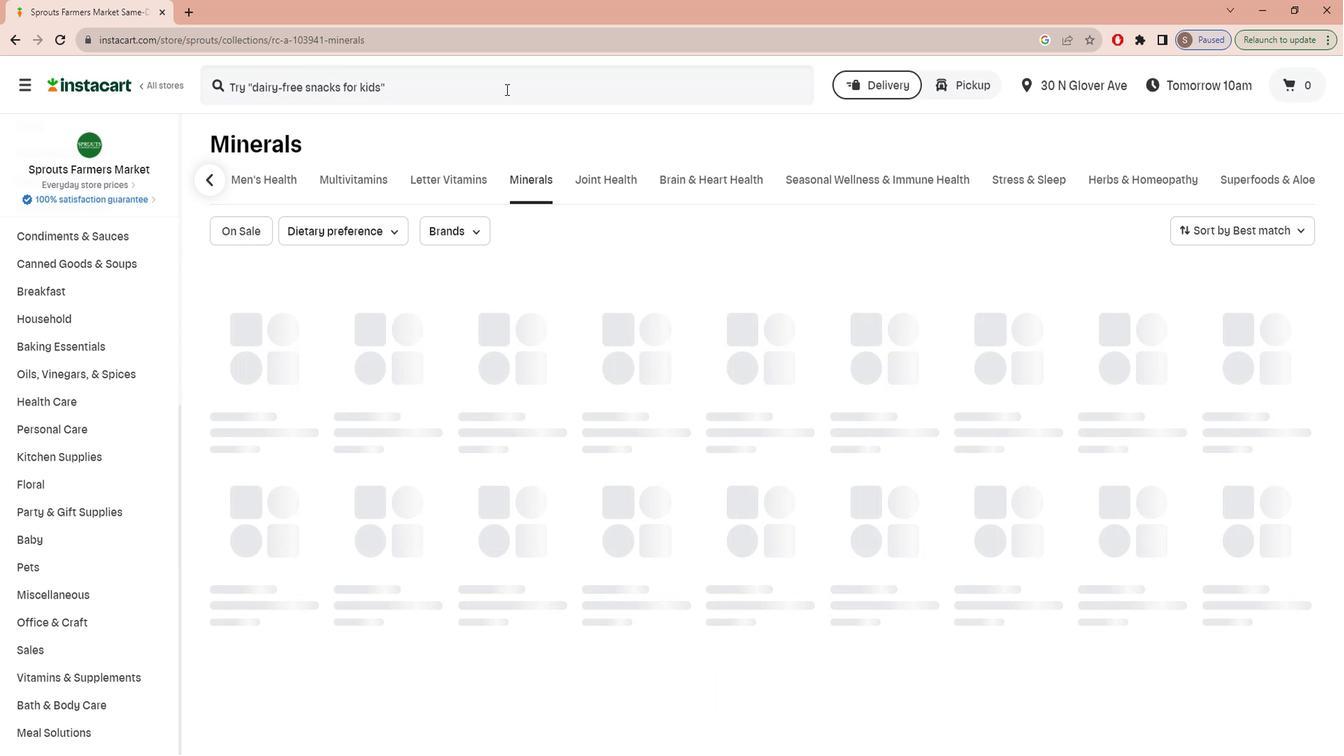 
Action: Mouse pressed left at (510, 90)
Screenshot: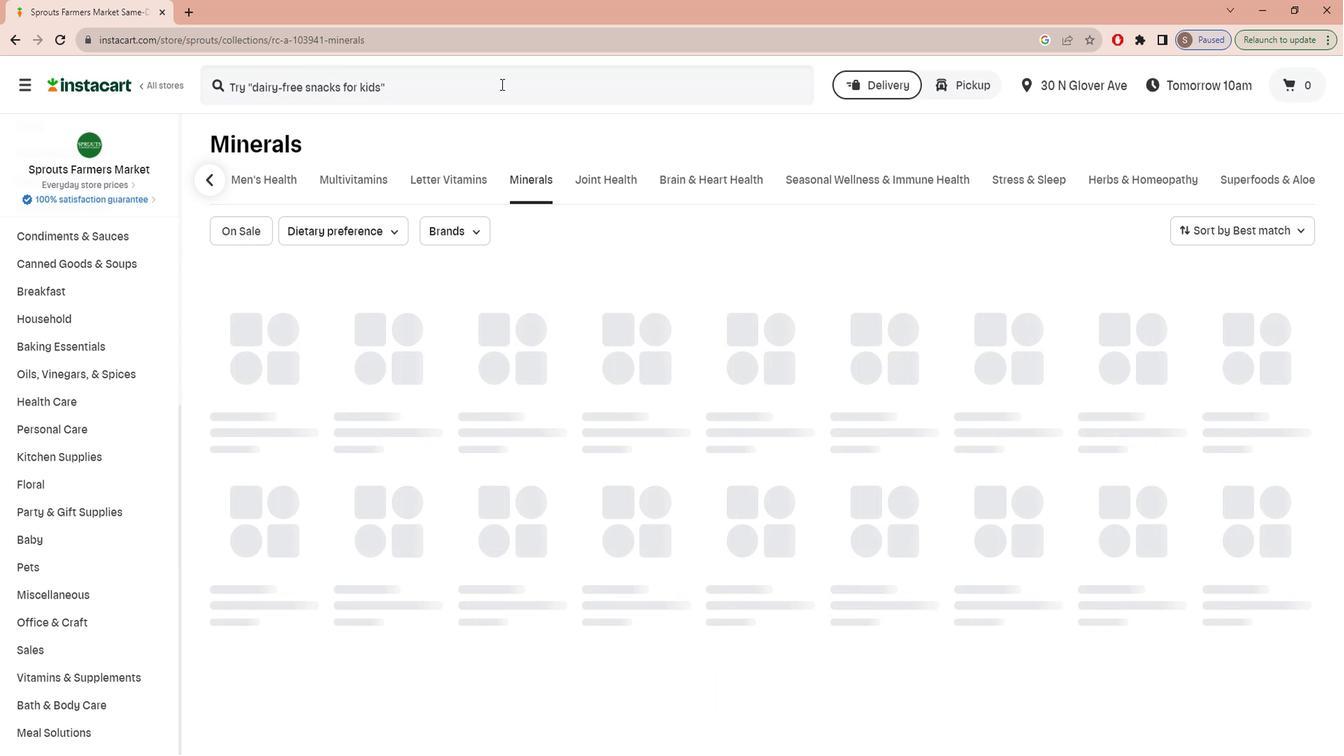 
Action: Mouse moved to (510, 90)
Screenshot: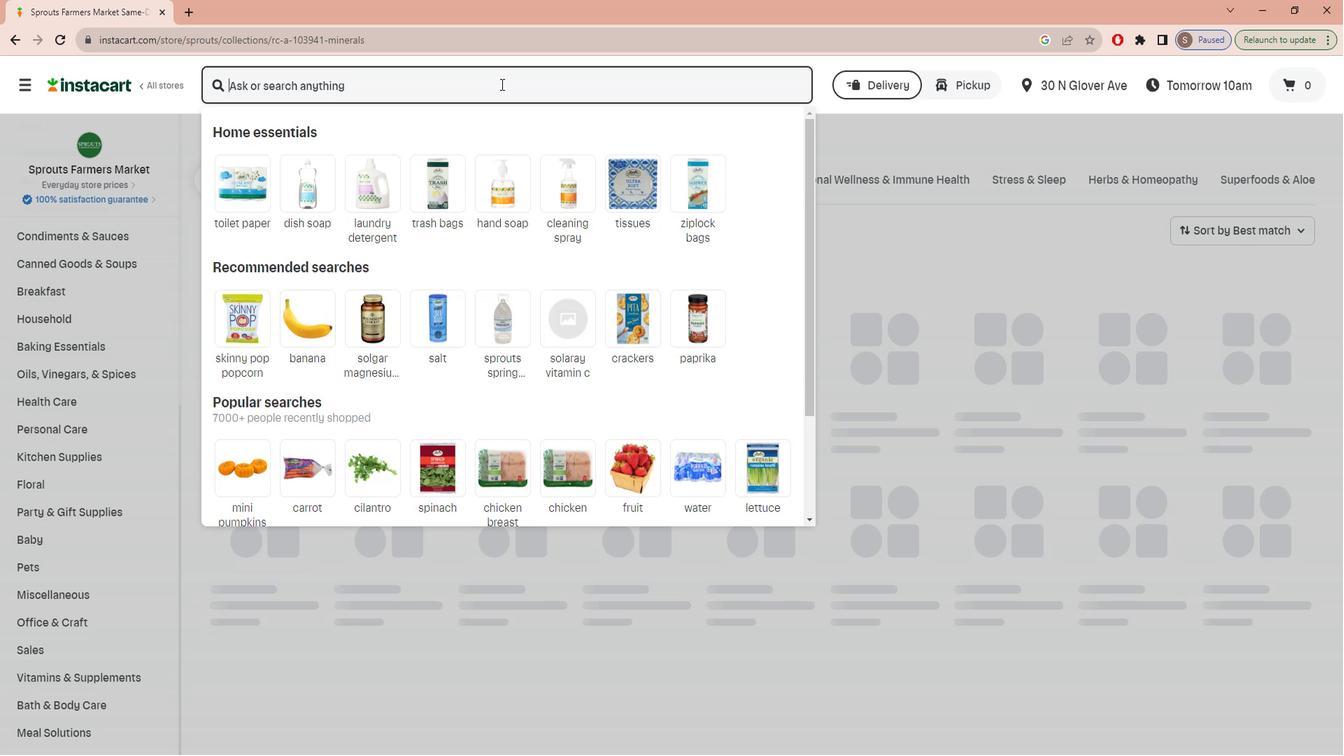 
Action: Key pressed m<Key.caps_lock>EGAFOOD<Key.space><Key.caps_lock>o<Key.caps_lock>RGANIC<Key.space><Key.caps_lock>m<Key.caps_lock>IXED<Key.space><Key.caps_lock>f<Key.caps_lock>RUIT<Key.space><Key.caps_lock>d3<Key.space>1000<Key.space>iu<Key.space>b<Key.caps_lock>ONE<Key.space><Key.caps_lock>m<Key.caps_lock>USCLE<Key.space><Key.shift>&<Key.space><Key.caps_lock>i<Key.caps_lock>MMUNE<Key.space><Key.caps_lock>s<Key.caps_lock>UPPORT<Key.space><Key.caps_lock>g<Key.caps_lock>UMMIES<Key.enter>
Screenshot: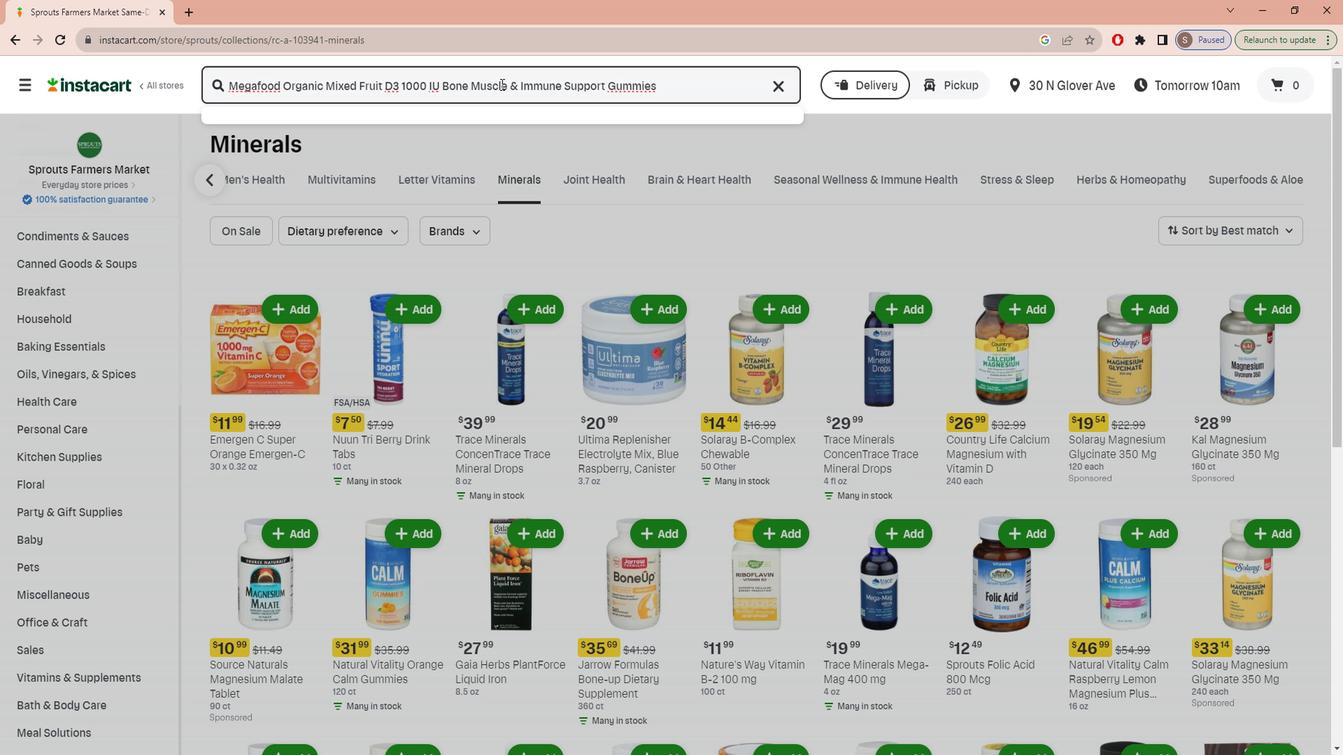 
Action: Mouse moved to (381, 239)
Screenshot: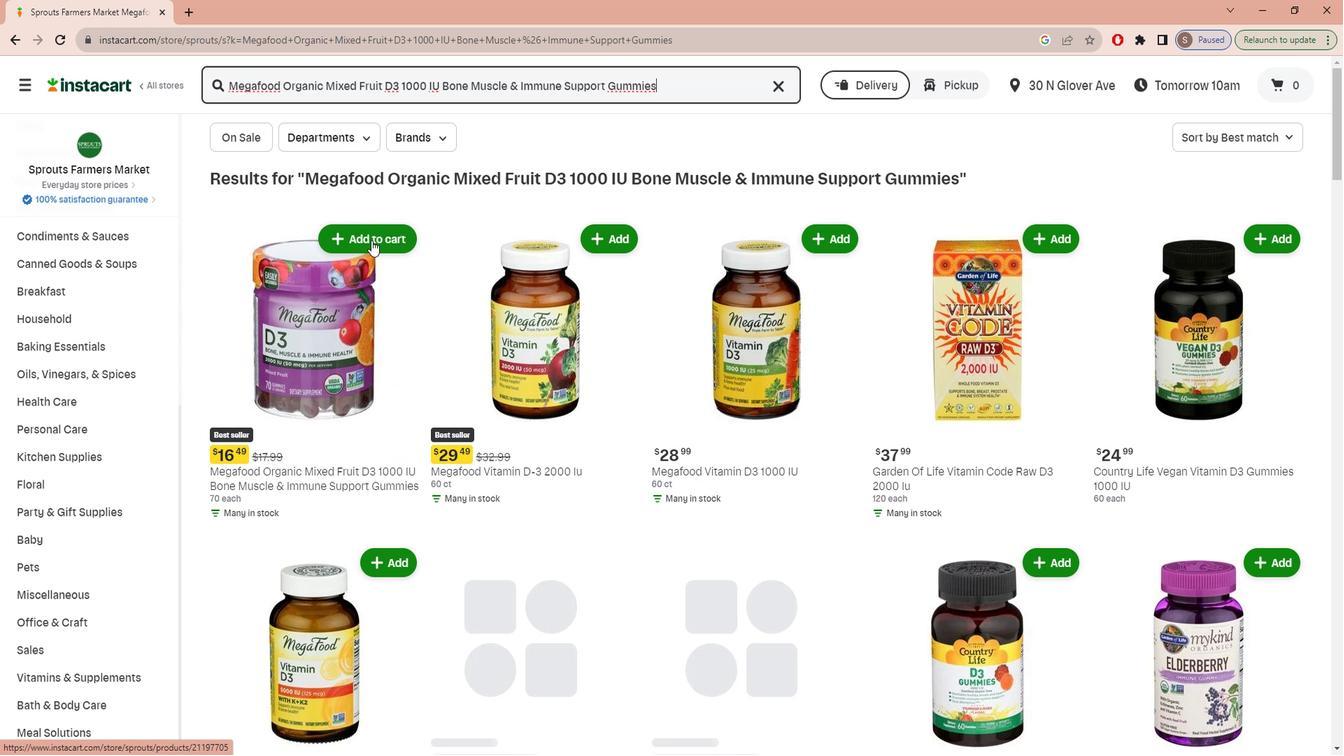 
Action: Mouse pressed left at (381, 239)
Screenshot: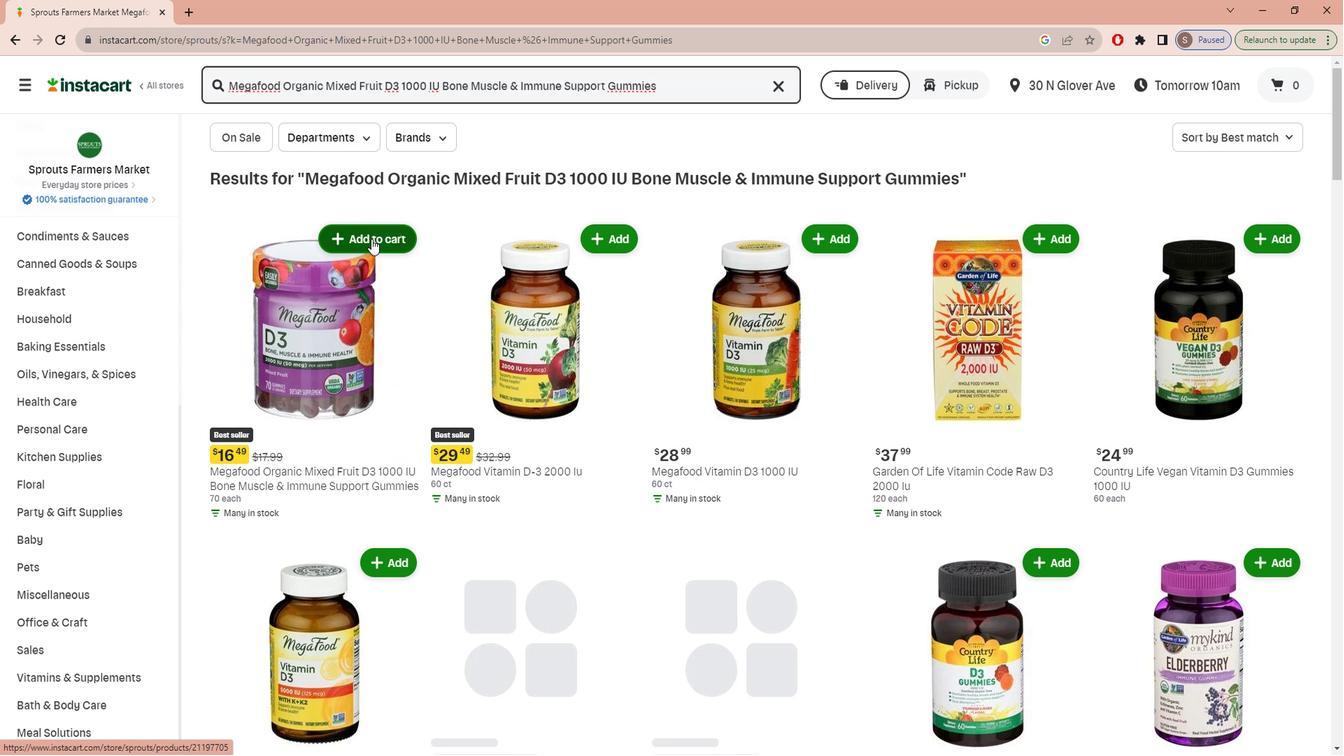 
Action: Mouse moved to (428, 336)
Screenshot: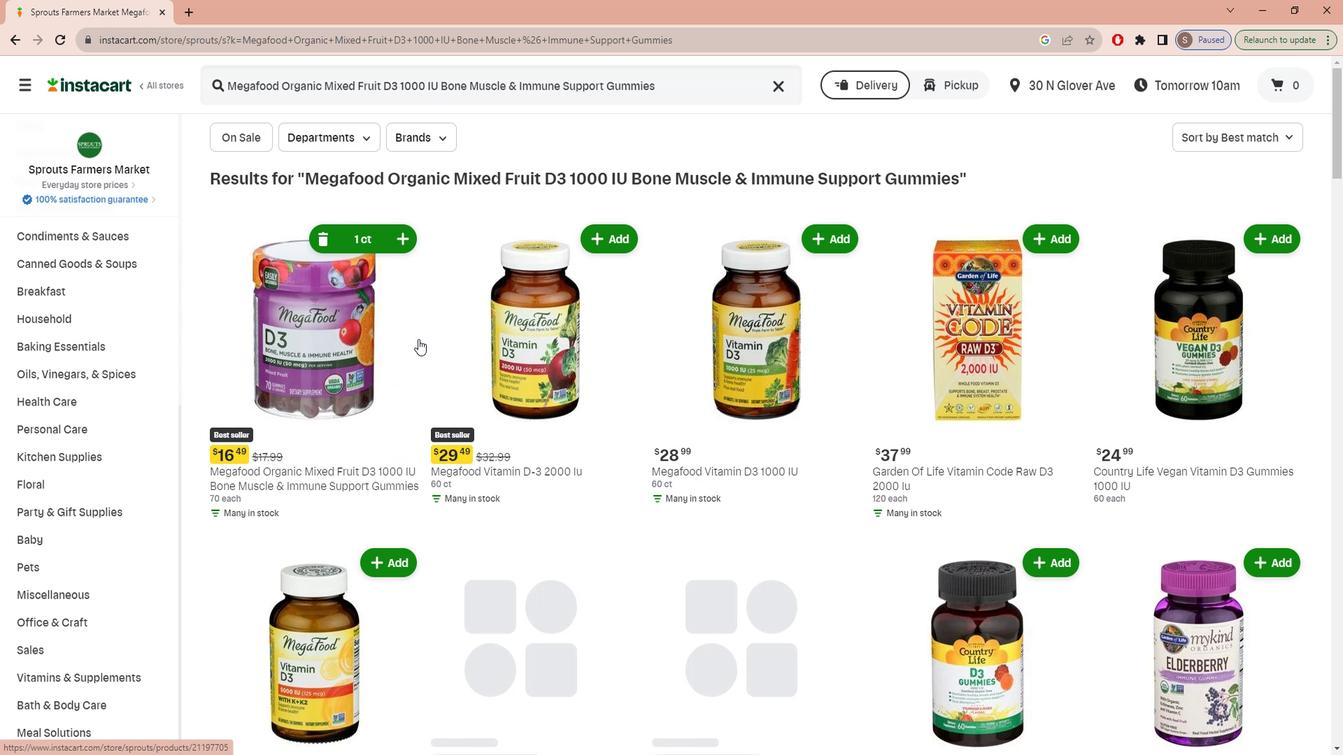 
